 Task: Find connections with filter location Manzanares with filter topic #Selfhelpwith filter profile language English with filter current company Assembly Global with filter school Sri Aurobindo College with filter industry Specialty Trade Contractors with filter service category Grant Writing with filter keywords title Hotel Receptionist
Action: Mouse moved to (140, 212)
Screenshot: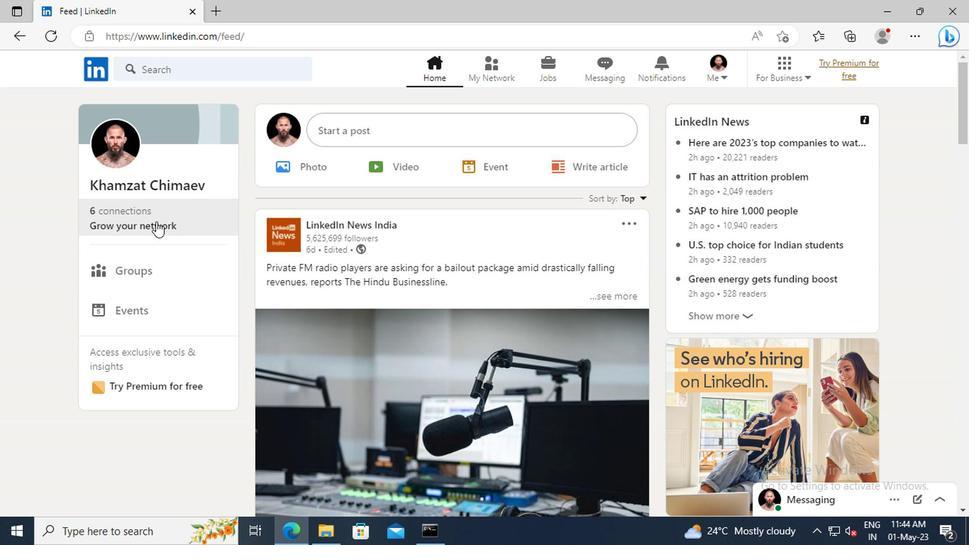
Action: Mouse pressed left at (140, 212)
Screenshot: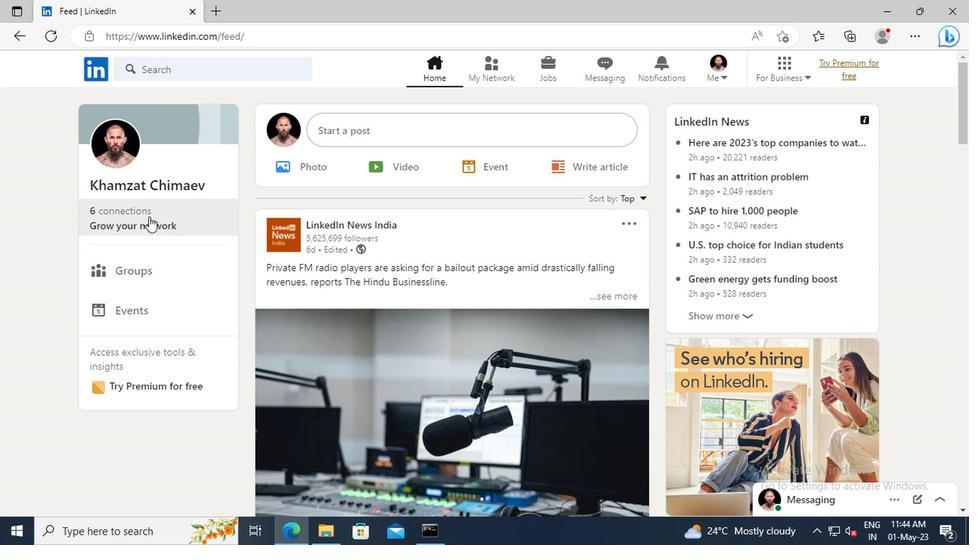 
Action: Mouse moved to (149, 149)
Screenshot: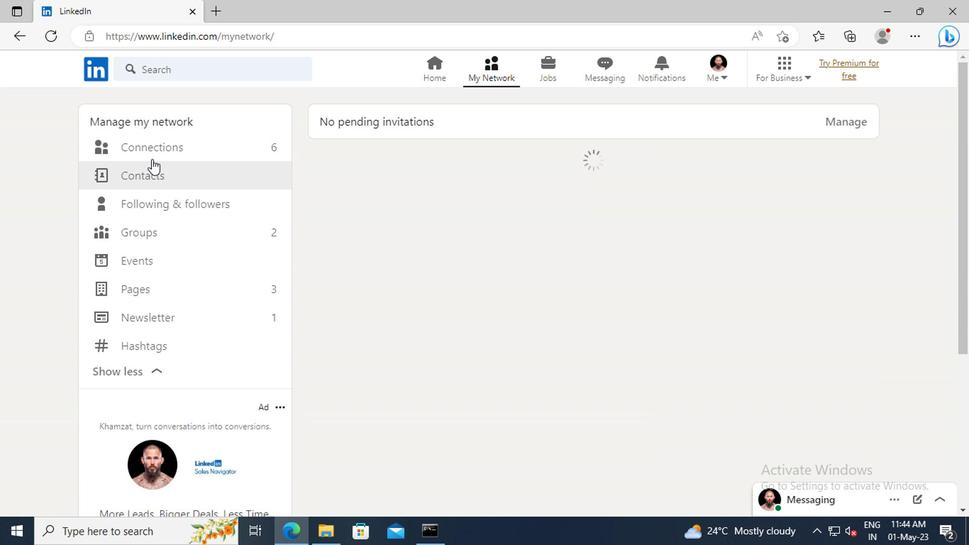 
Action: Mouse pressed left at (149, 149)
Screenshot: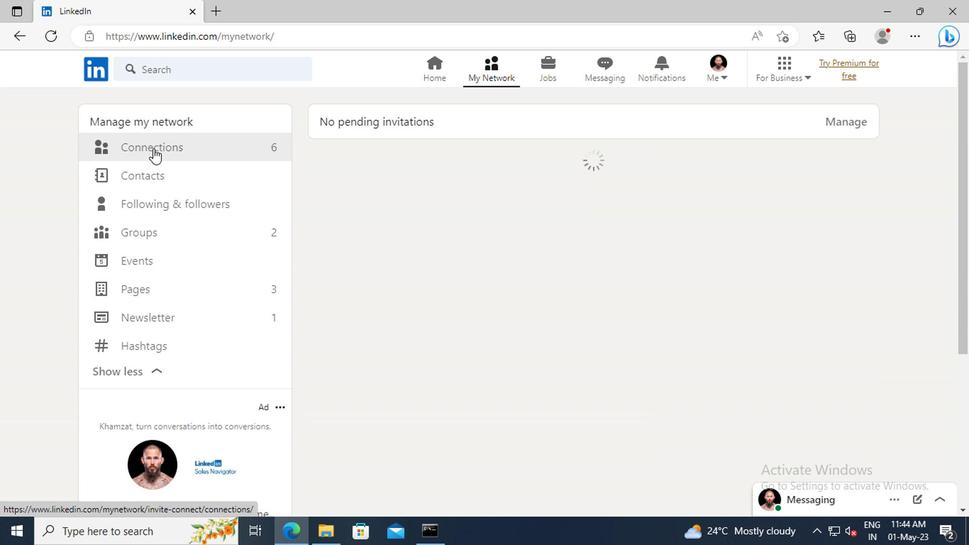 
Action: Mouse moved to (578, 154)
Screenshot: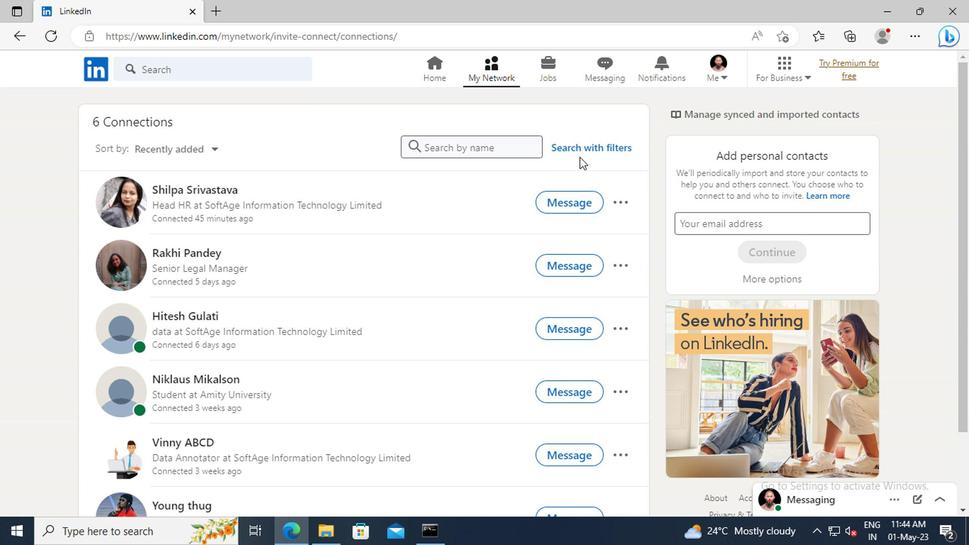 
Action: Mouse pressed left at (578, 154)
Screenshot: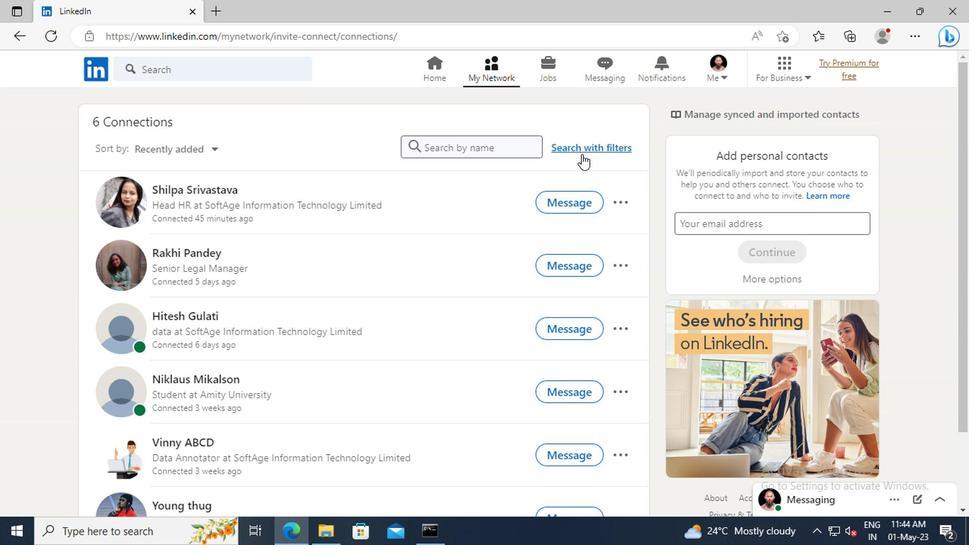 
Action: Mouse moved to (538, 112)
Screenshot: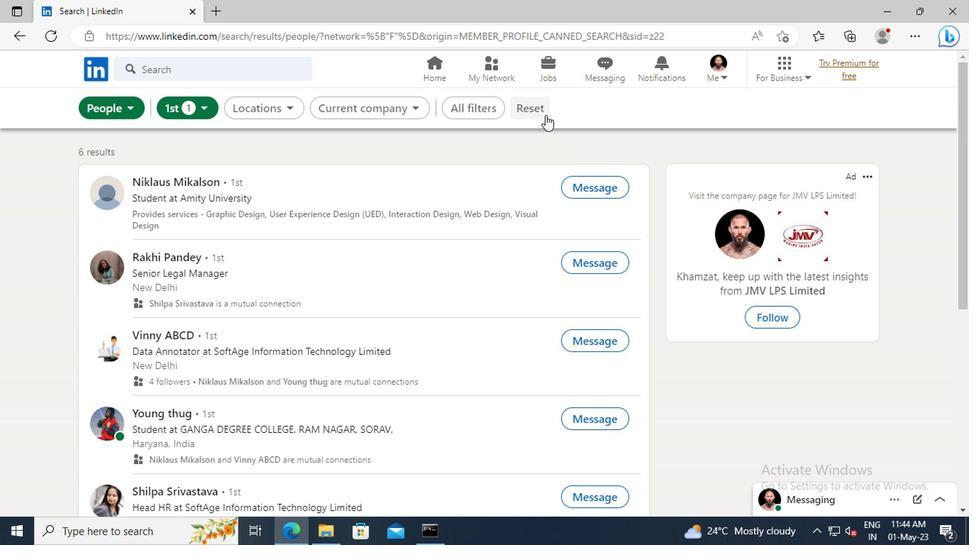 
Action: Mouse pressed left at (538, 112)
Screenshot: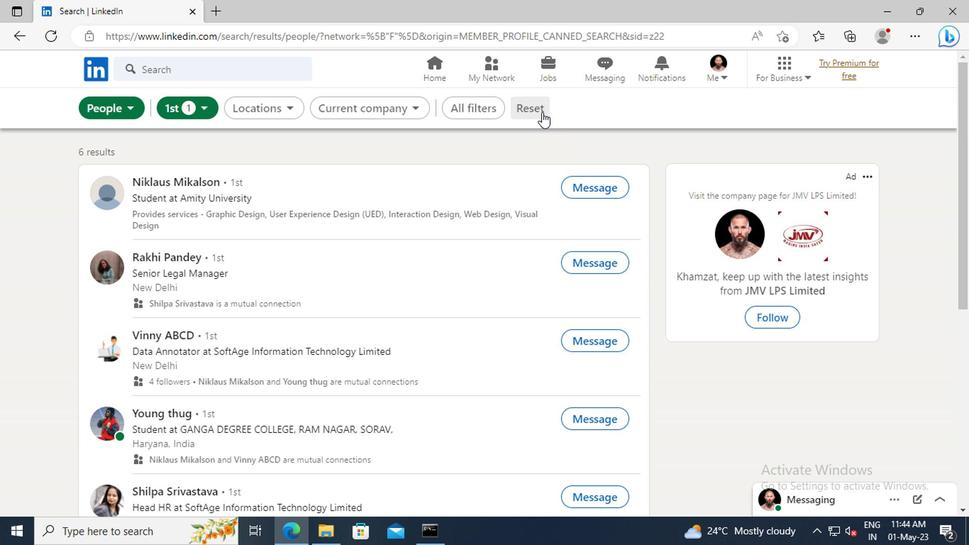 
Action: Mouse moved to (508, 112)
Screenshot: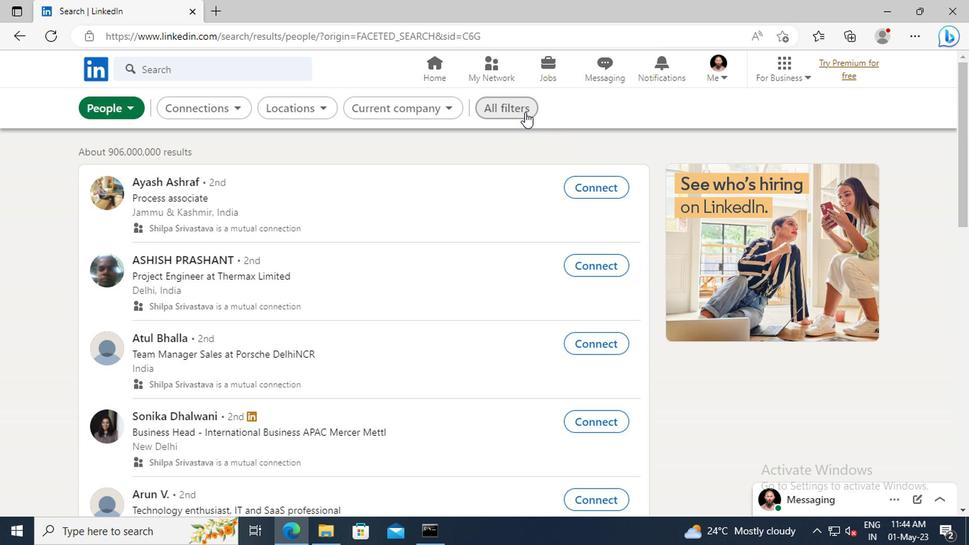 
Action: Mouse pressed left at (508, 112)
Screenshot: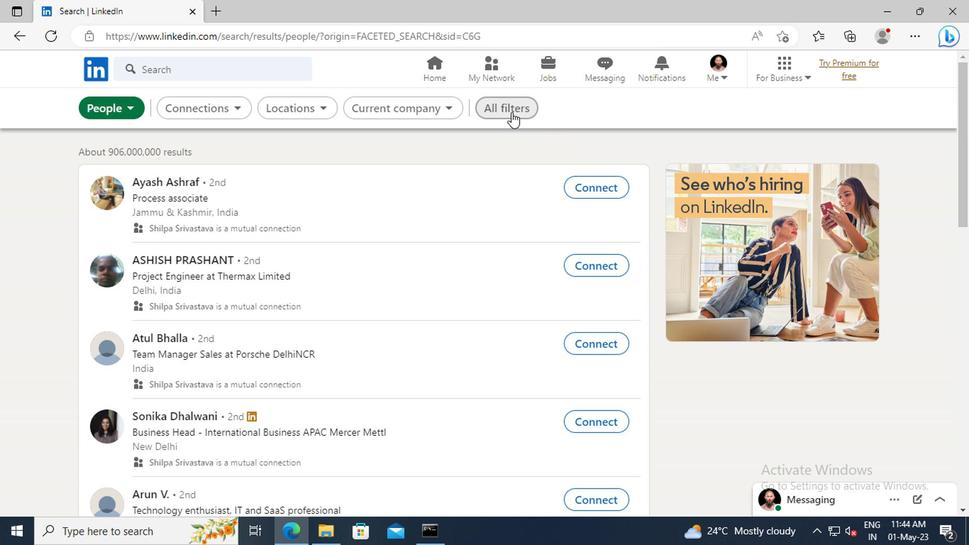 
Action: Mouse moved to (759, 215)
Screenshot: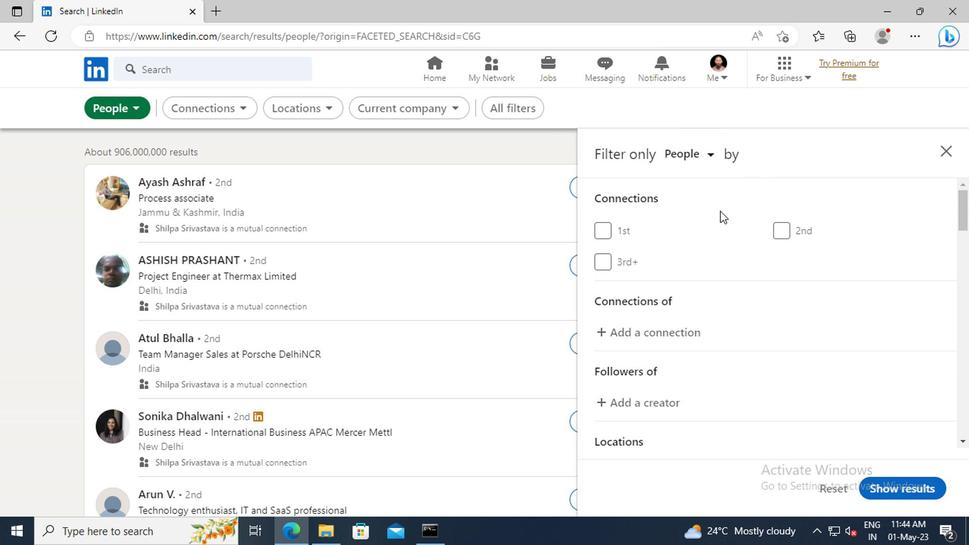 
Action: Mouse scrolled (759, 214) with delta (0, -1)
Screenshot: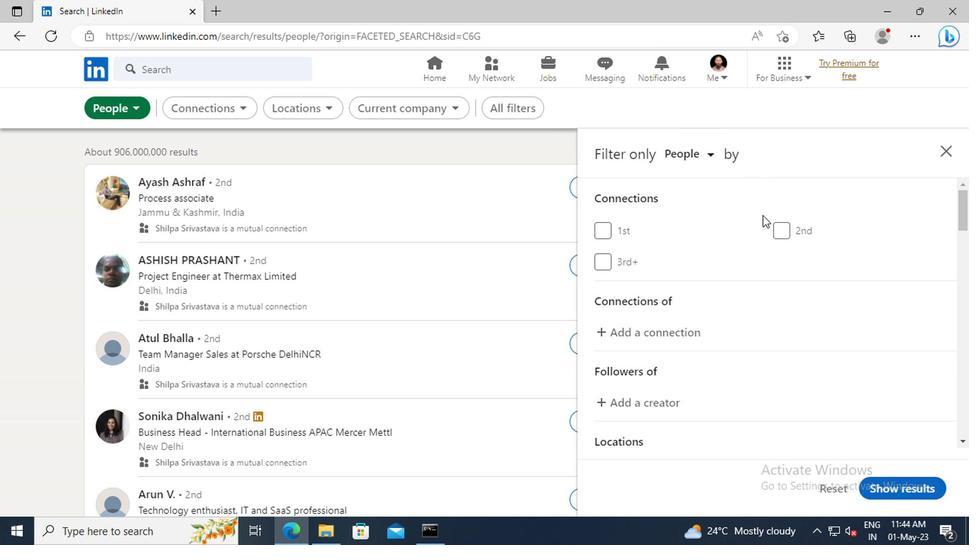 
Action: Mouse scrolled (759, 214) with delta (0, -1)
Screenshot: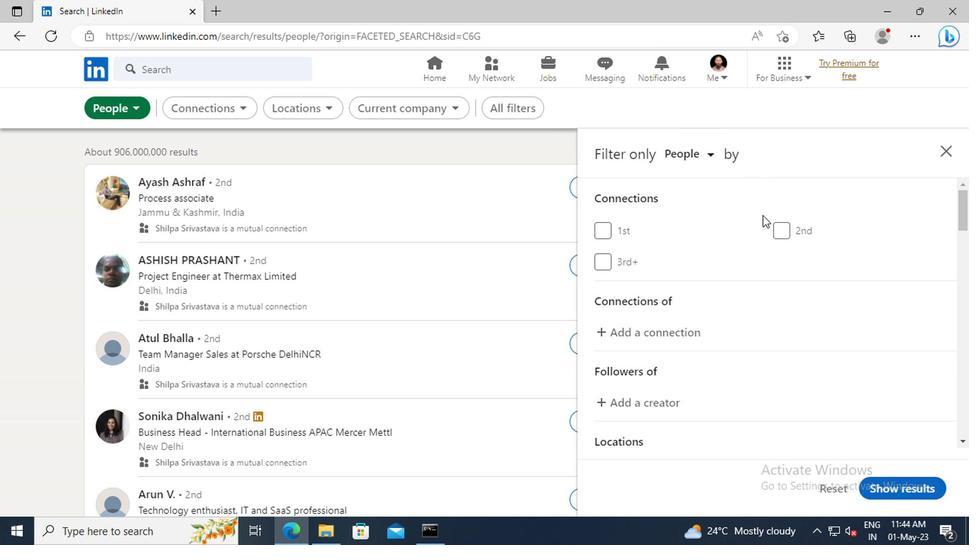 
Action: Mouse scrolled (759, 214) with delta (0, -1)
Screenshot: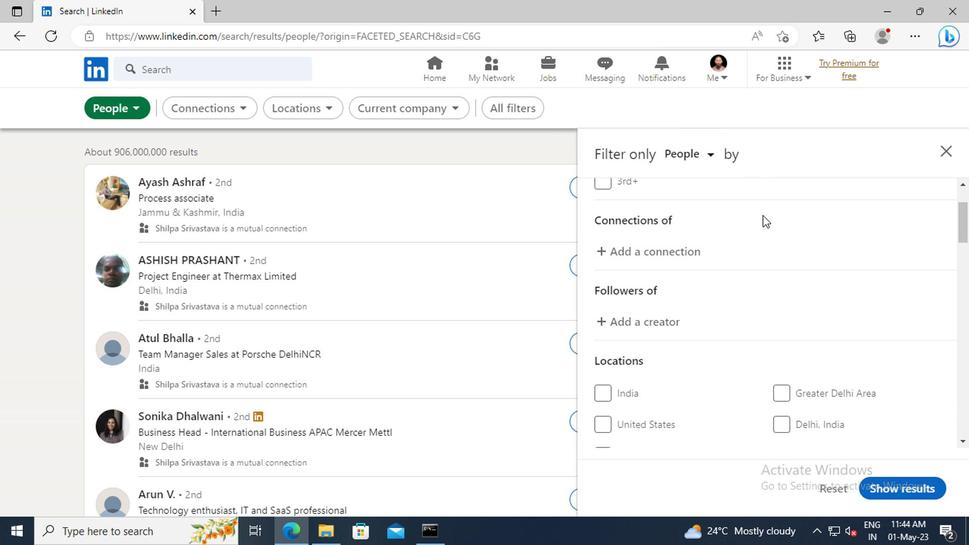
Action: Mouse scrolled (759, 214) with delta (0, -1)
Screenshot: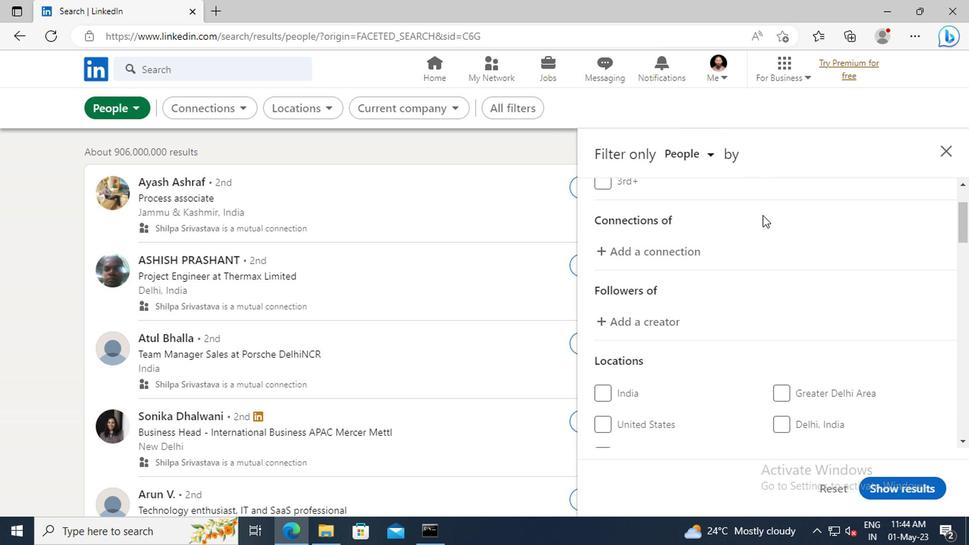 
Action: Mouse scrolled (759, 214) with delta (0, -1)
Screenshot: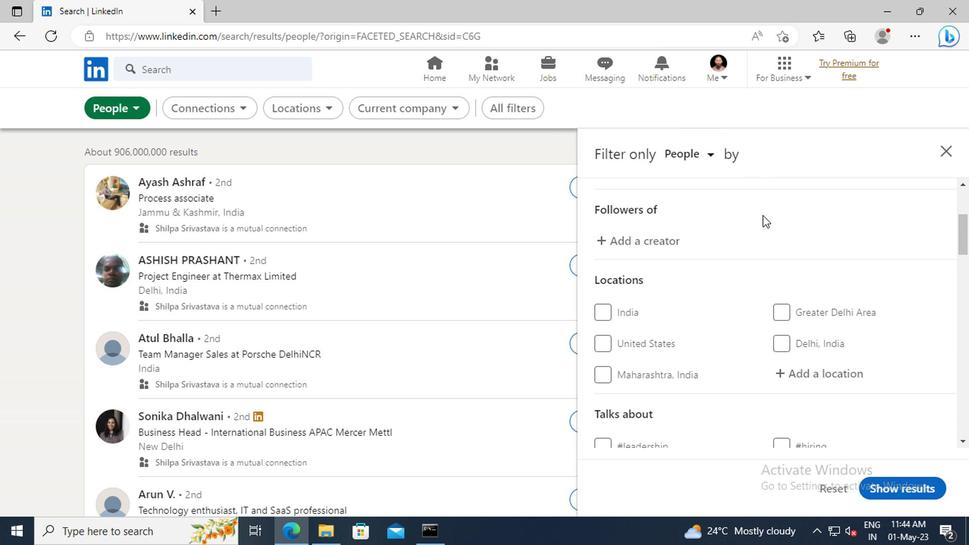 
Action: Mouse moved to (786, 329)
Screenshot: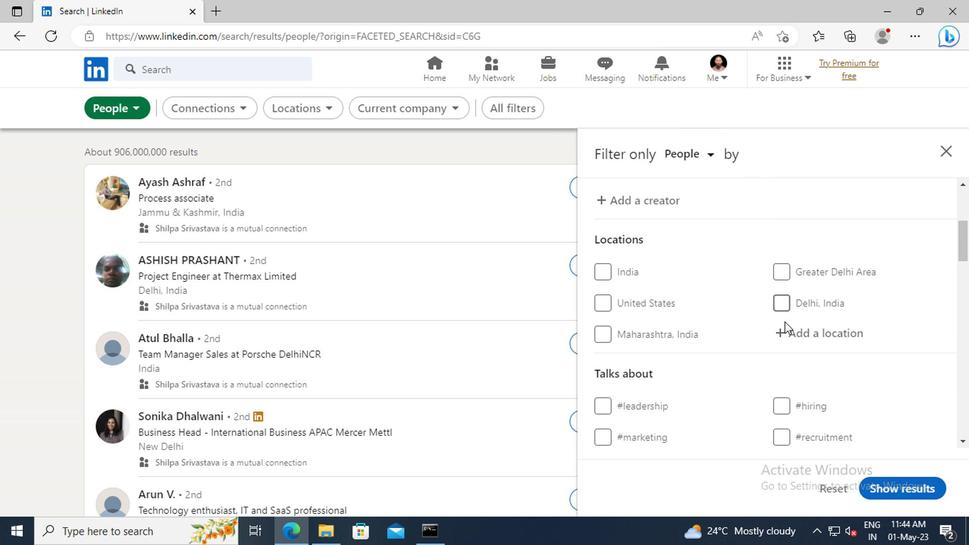 
Action: Mouse pressed left at (786, 329)
Screenshot: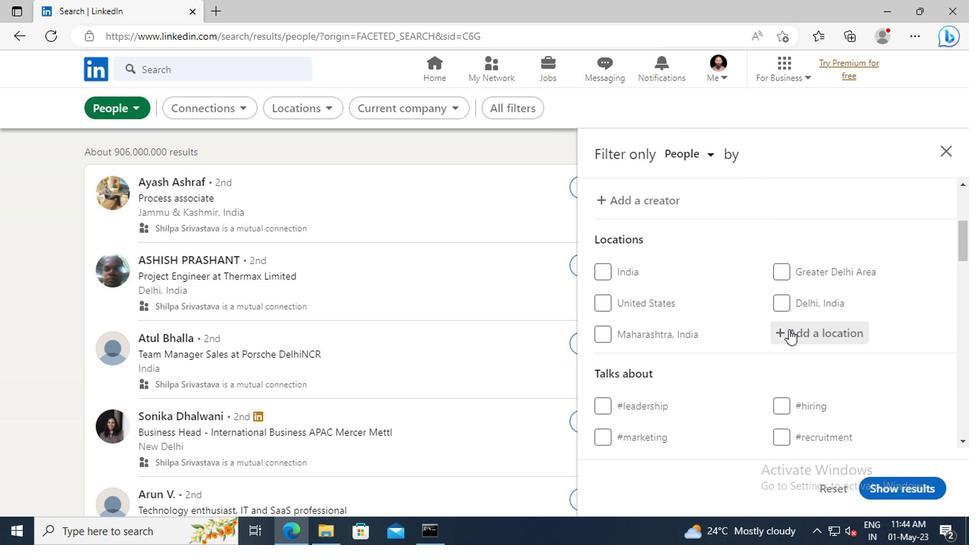 
Action: Key pressed <Key.shift>MANZANARES
Screenshot: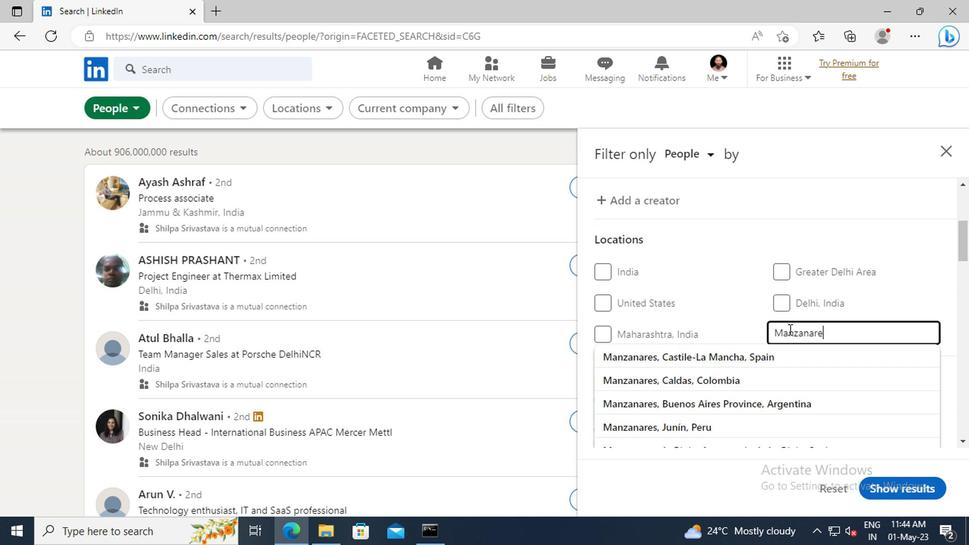 
Action: Mouse moved to (773, 354)
Screenshot: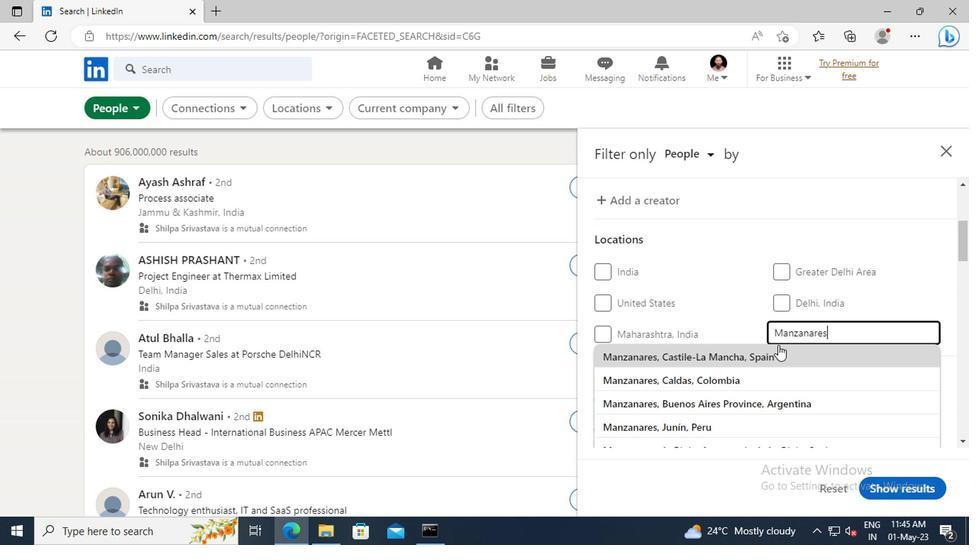 
Action: Mouse pressed left at (773, 354)
Screenshot: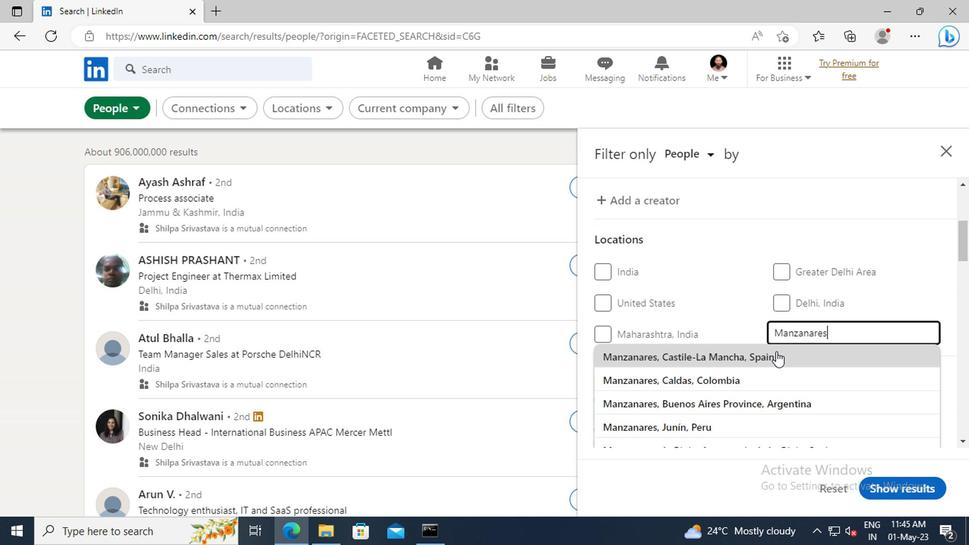 
Action: Mouse scrolled (773, 353) with delta (0, -1)
Screenshot: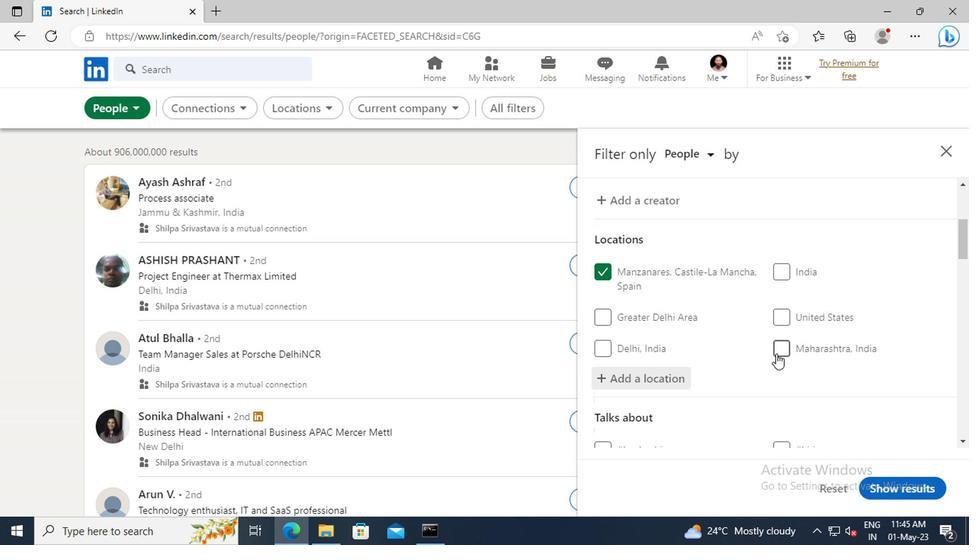 
Action: Mouse scrolled (773, 353) with delta (0, -1)
Screenshot: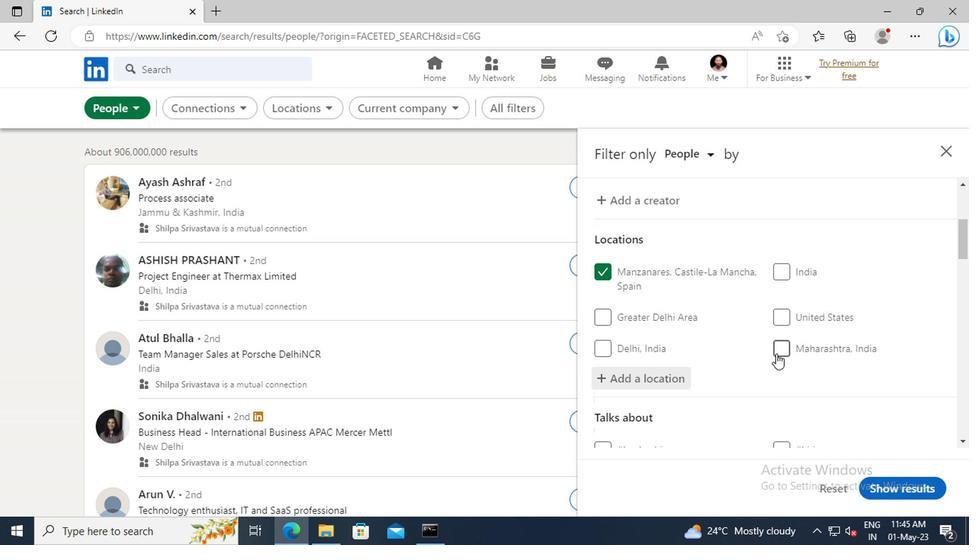 
Action: Mouse moved to (775, 331)
Screenshot: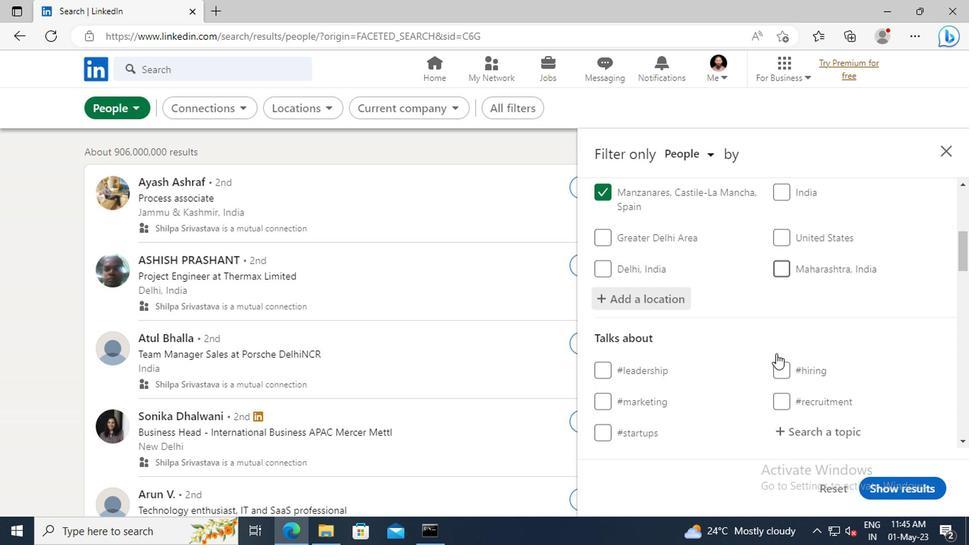 
Action: Mouse scrolled (775, 330) with delta (0, -1)
Screenshot: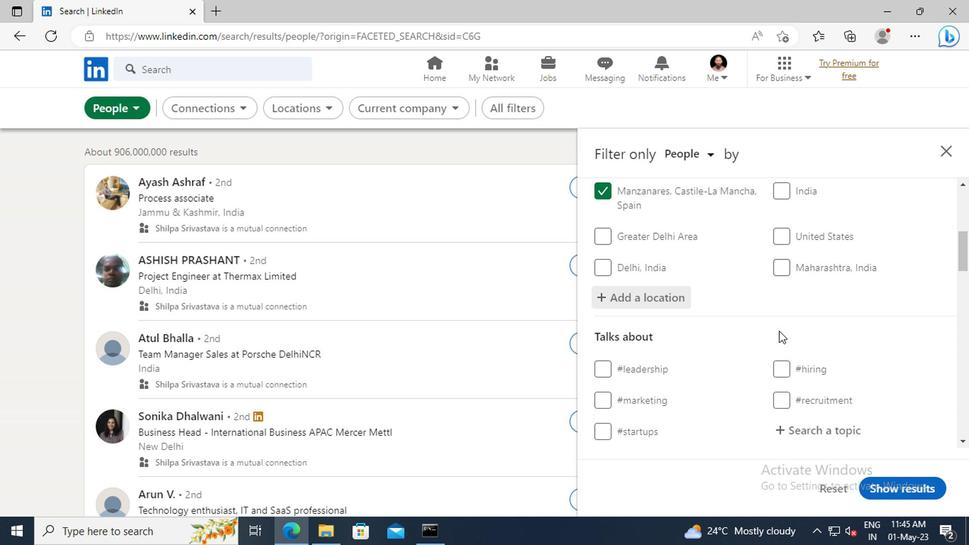 
Action: Mouse scrolled (775, 330) with delta (0, -1)
Screenshot: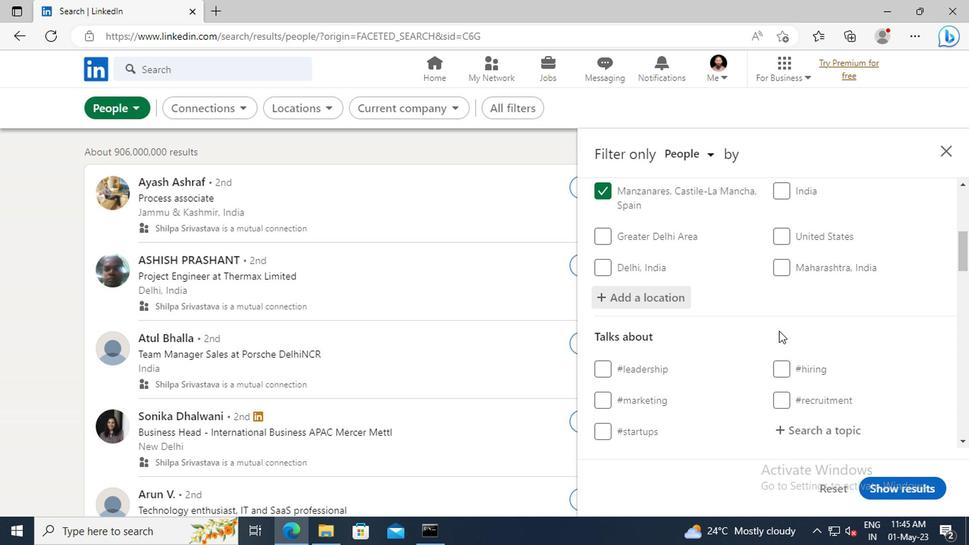 
Action: Mouse scrolled (775, 330) with delta (0, -1)
Screenshot: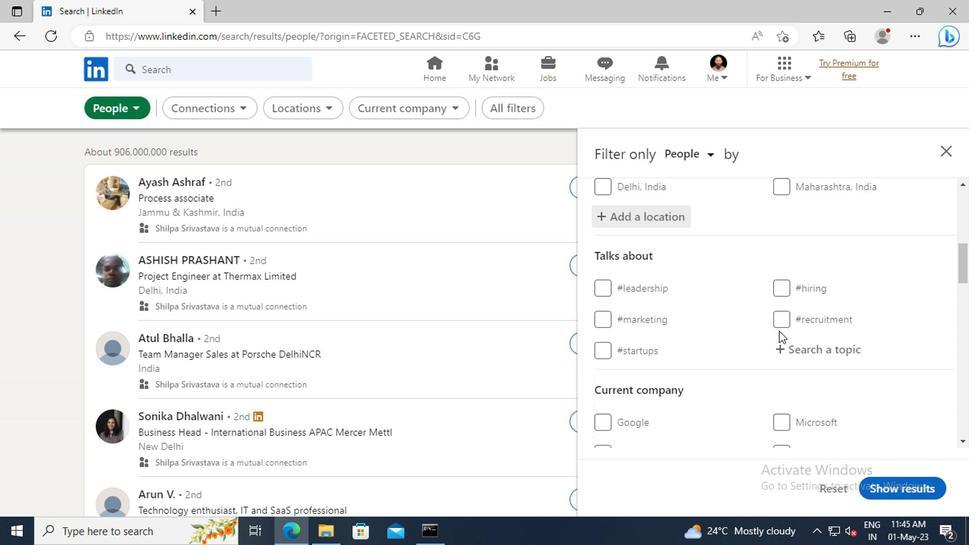 
Action: Mouse moved to (783, 310)
Screenshot: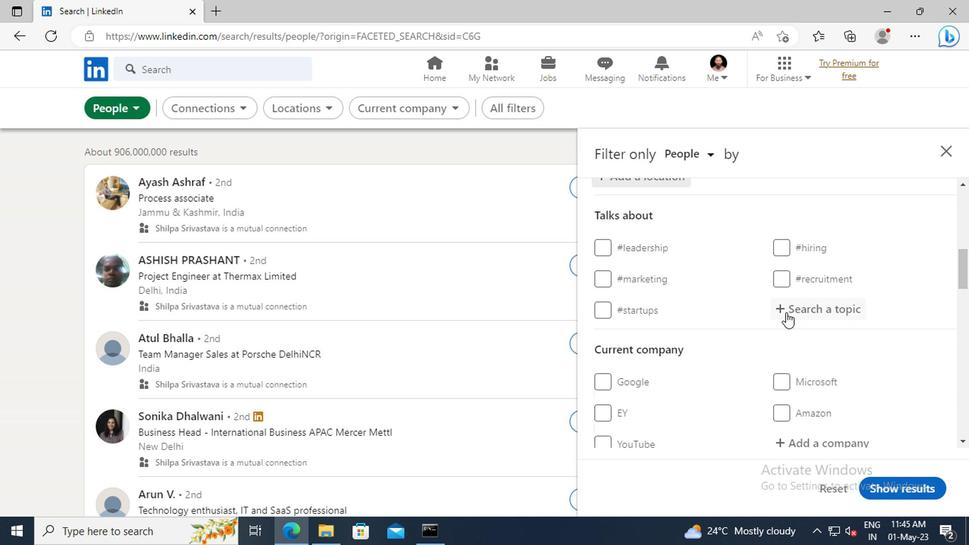 
Action: Mouse pressed left at (783, 310)
Screenshot: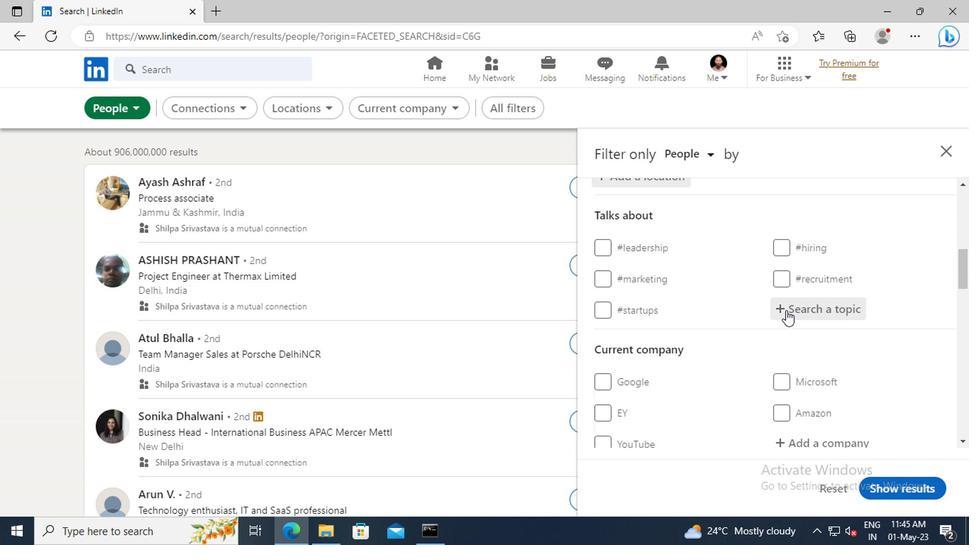 
Action: Key pressed <Key.shift>SELFHELP
Screenshot: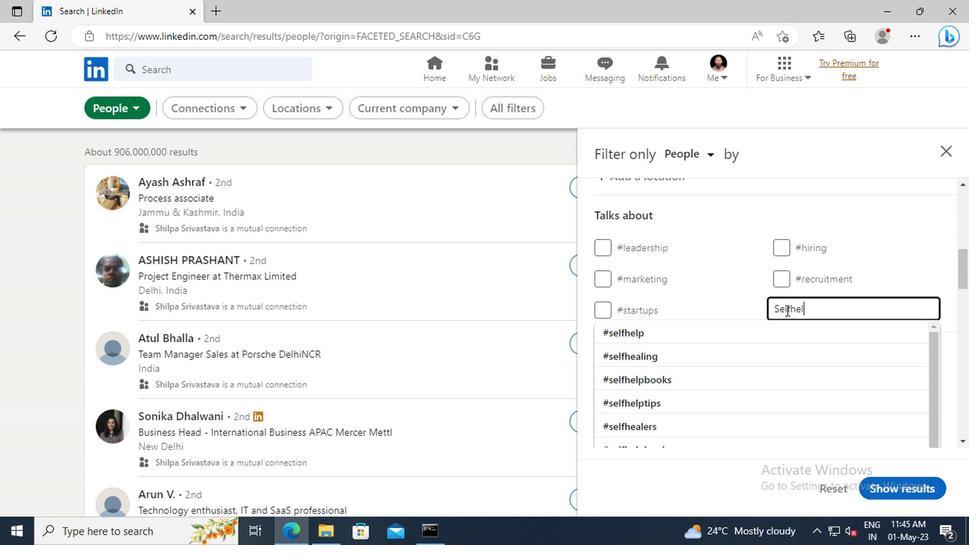 
Action: Mouse moved to (749, 326)
Screenshot: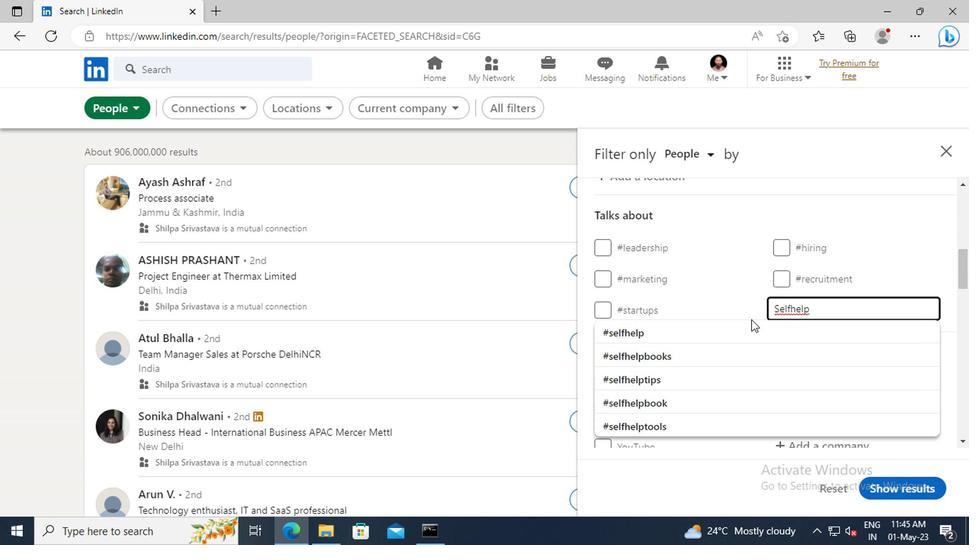 
Action: Mouse pressed left at (749, 326)
Screenshot: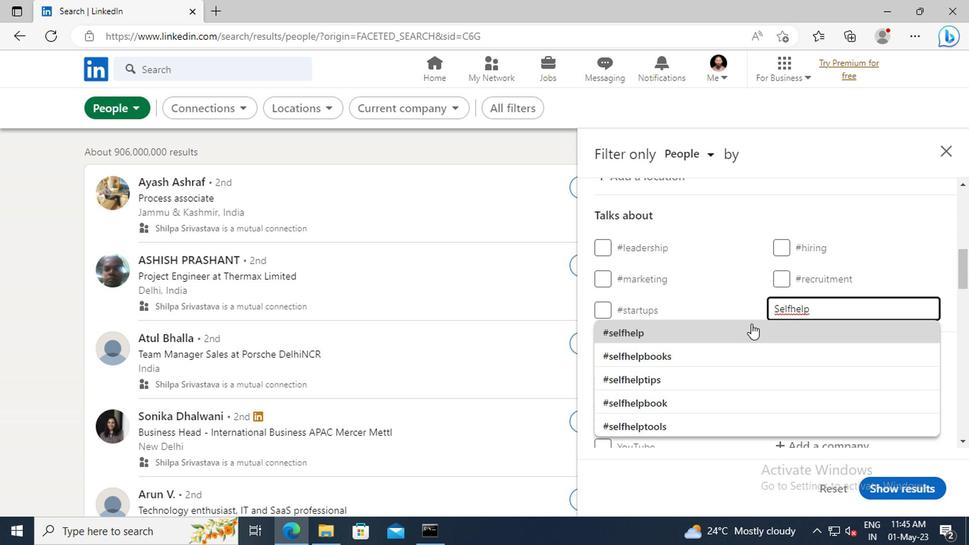 
Action: Mouse scrolled (749, 325) with delta (0, -1)
Screenshot: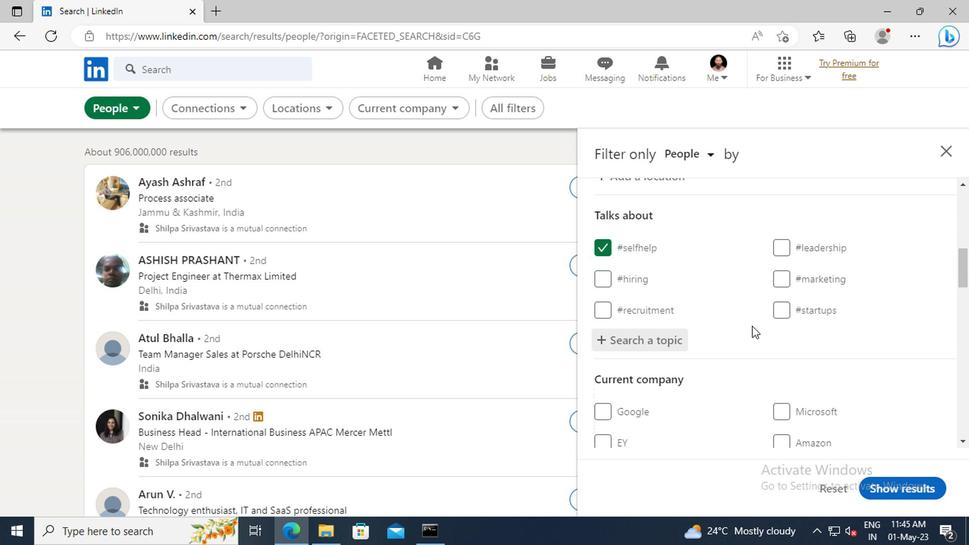 
Action: Mouse scrolled (749, 325) with delta (0, -1)
Screenshot: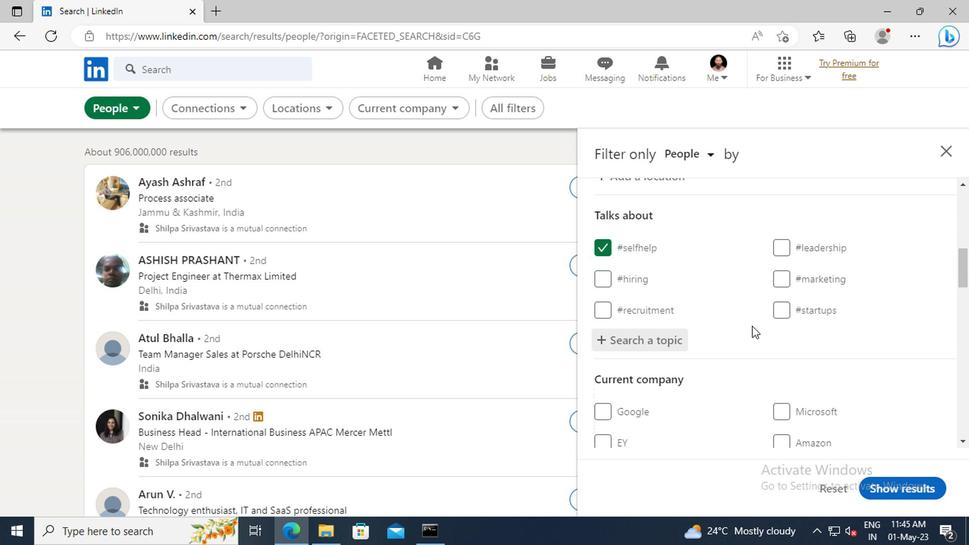
Action: Mouse scrolled (749, 325) with delta (0, -1)
Screenshot: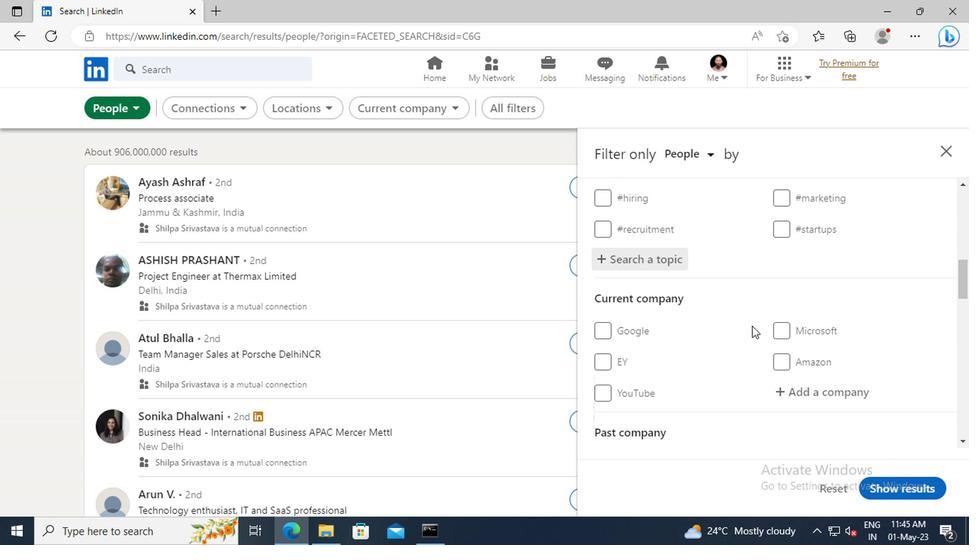
Action: Mouse scrolled (749, 325) with delta (0, -1)
Screenshot: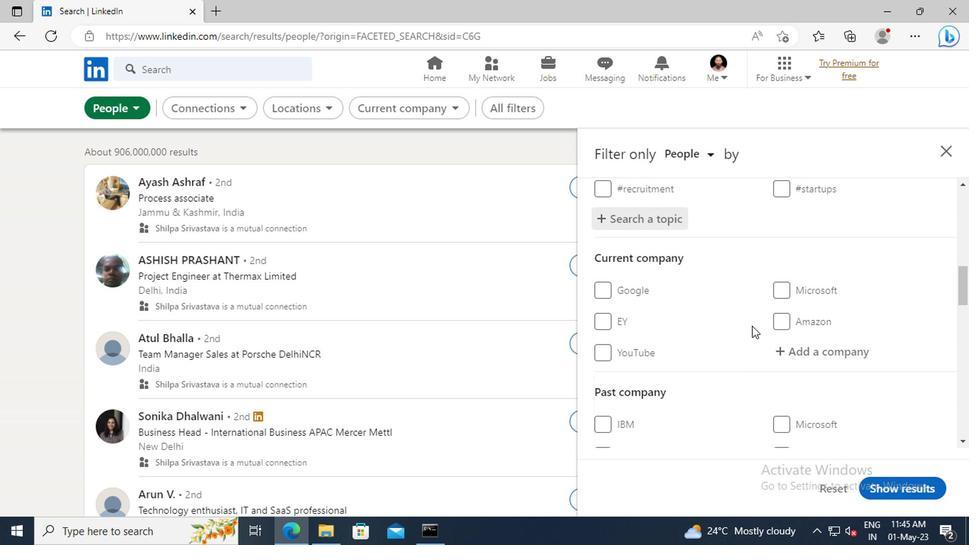 
Action: Mouse scrolled (749, 325) with delta (0, -1)
Screenshot: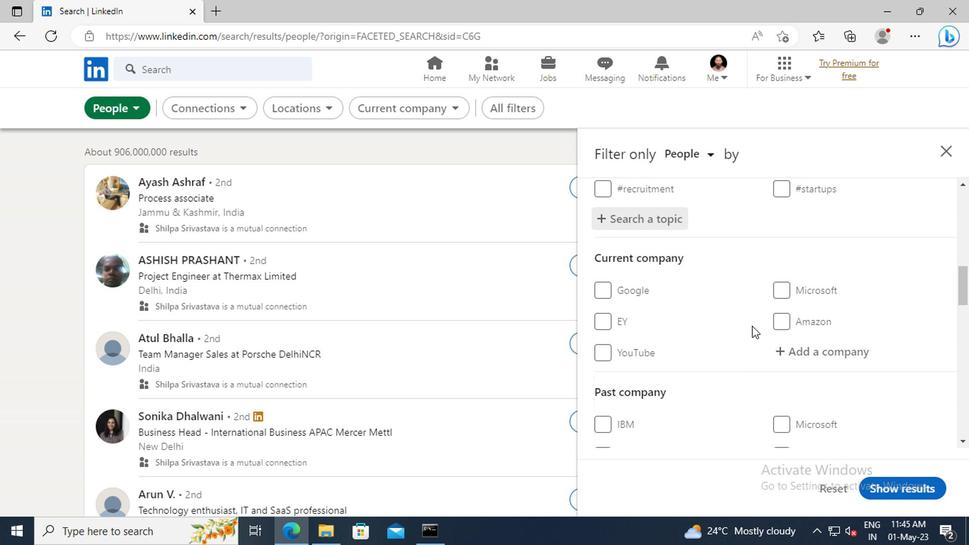 
Action: Mouse scrolled (749, 325) with delta (0, -1)
Screenshot: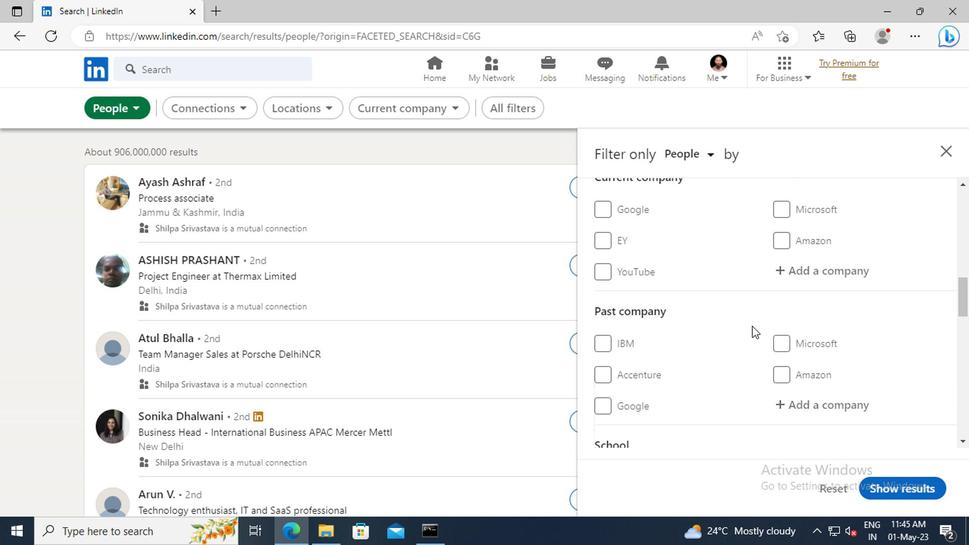 
Action: Mouse scrolled (749, 325) with delta (0, -1)
Screenshot: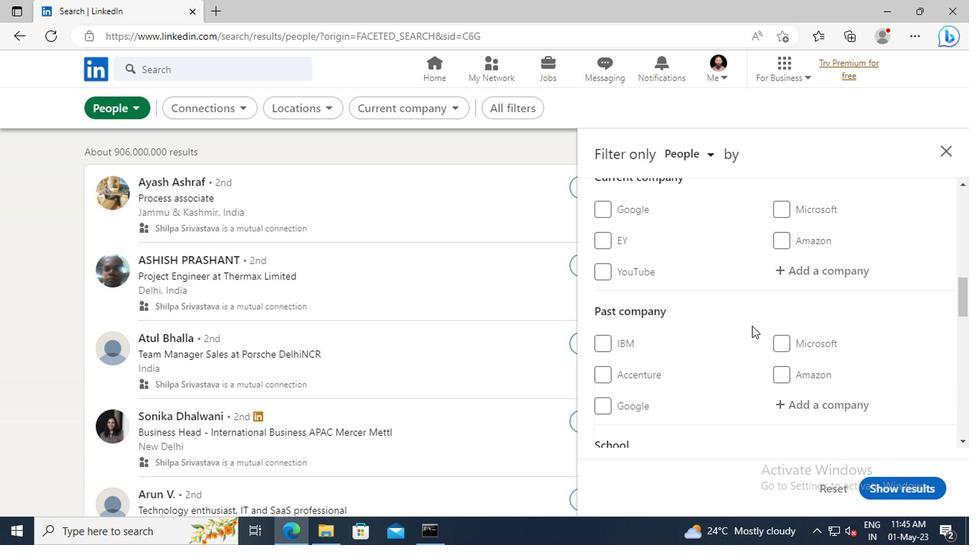 
Action: Mouse scrolled (749, 325) with delta (0, -1)
Screenshot: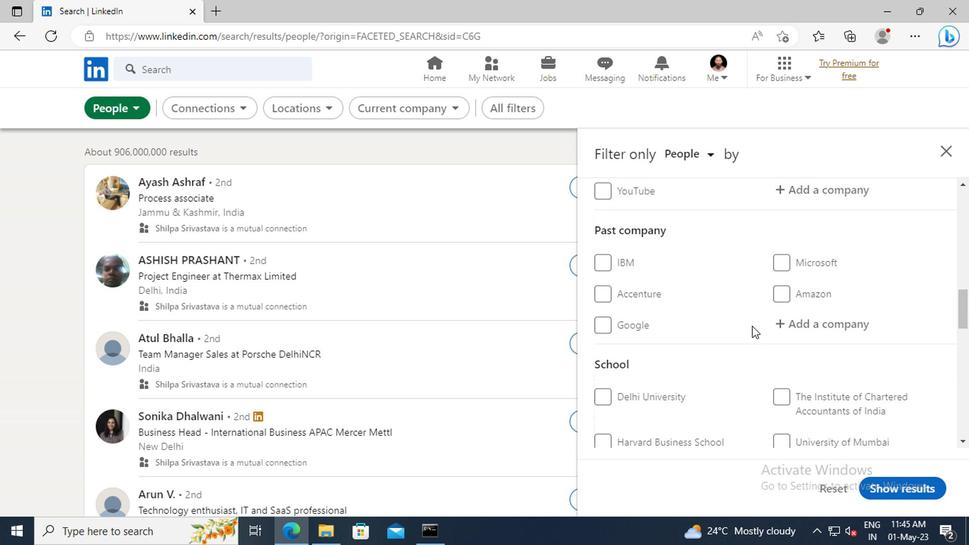 
Action: Mouse scrolled (749, 325) with delta (0, -1)
Screenshot: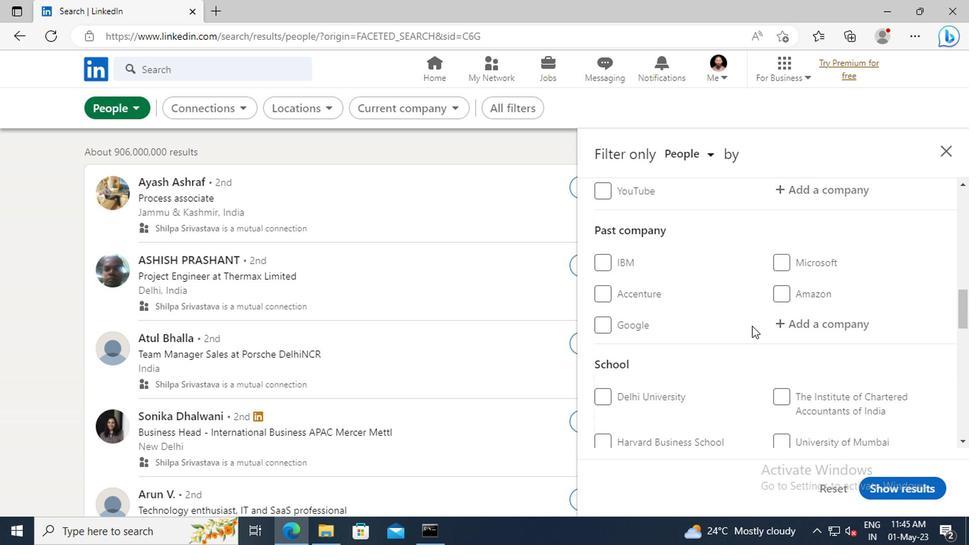 
Action: Mouse scrolled (749, 325) with delta (0, -1)
Screenshot: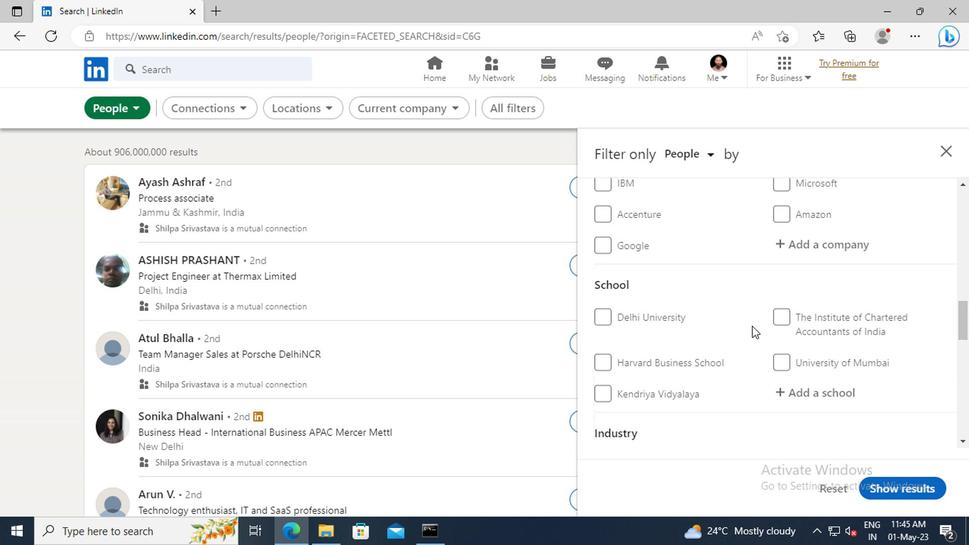 
Action: Mouse scrolled (749, 325) with delta (0, -1)
Screenshot: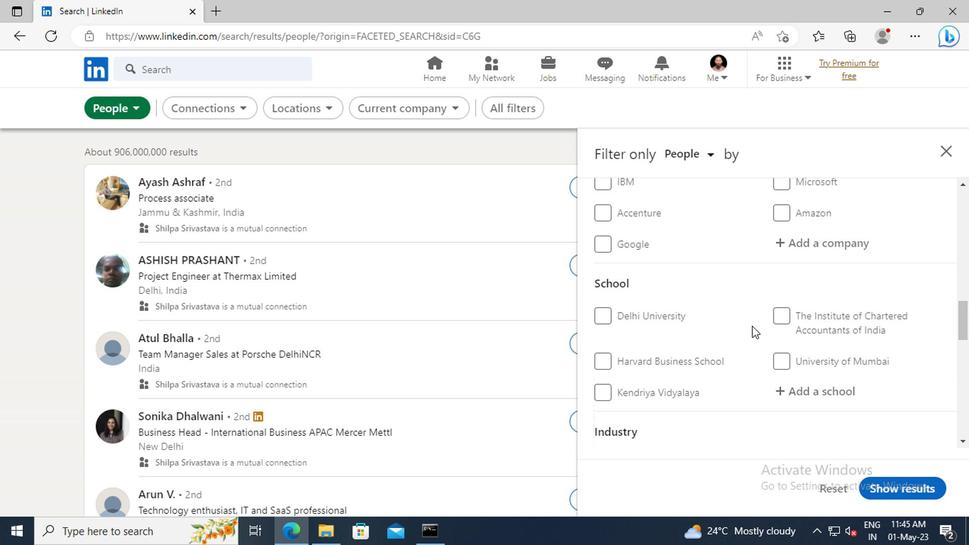 
Action: Mouse scrolled (749, 325) with delta (0, -1)
Screenshot: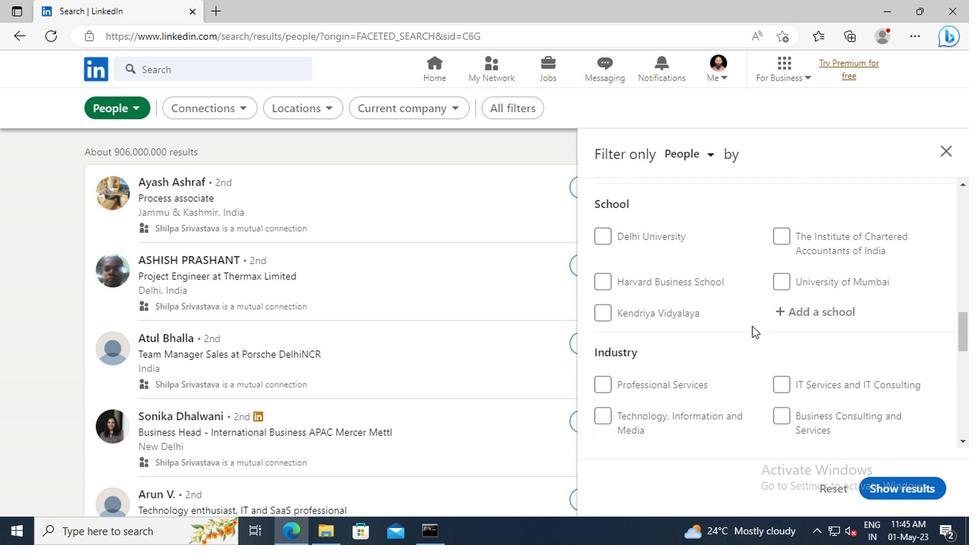 
Action: Mouse scrolled (749, 325) with delta (0, -1)
Screenshot: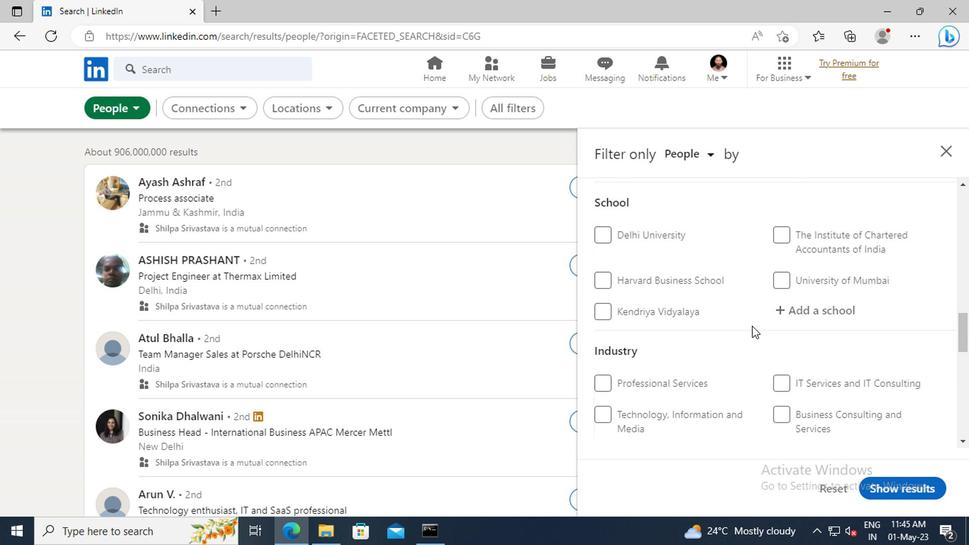 
Action: Mouse scrolled (749, 325) with delta (0, -1)
Screenshot: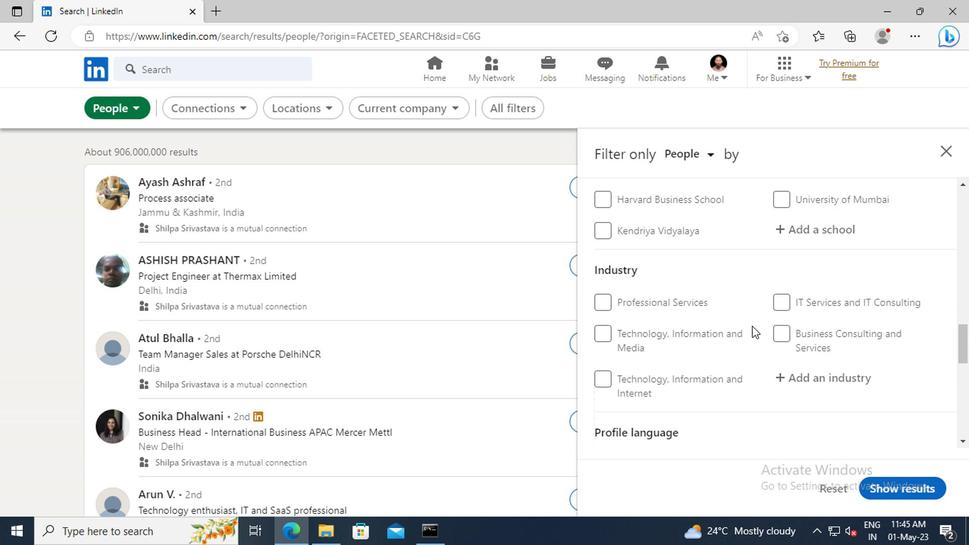 
Action: Mouse scrolled (749, 325) with delta (0, -1)
Screenshot: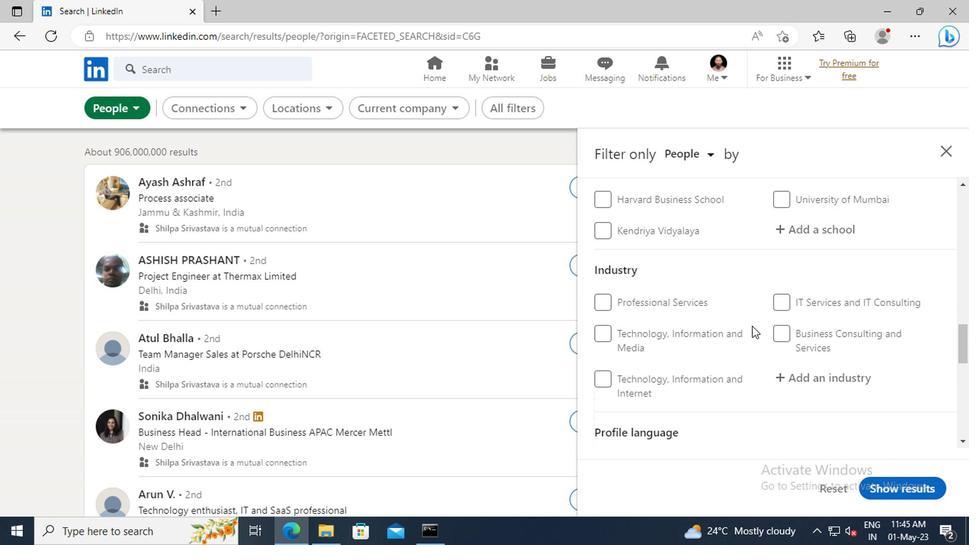 
Action: Mouse scrolled (749, 325) with delta (0, -1)
Screenshot: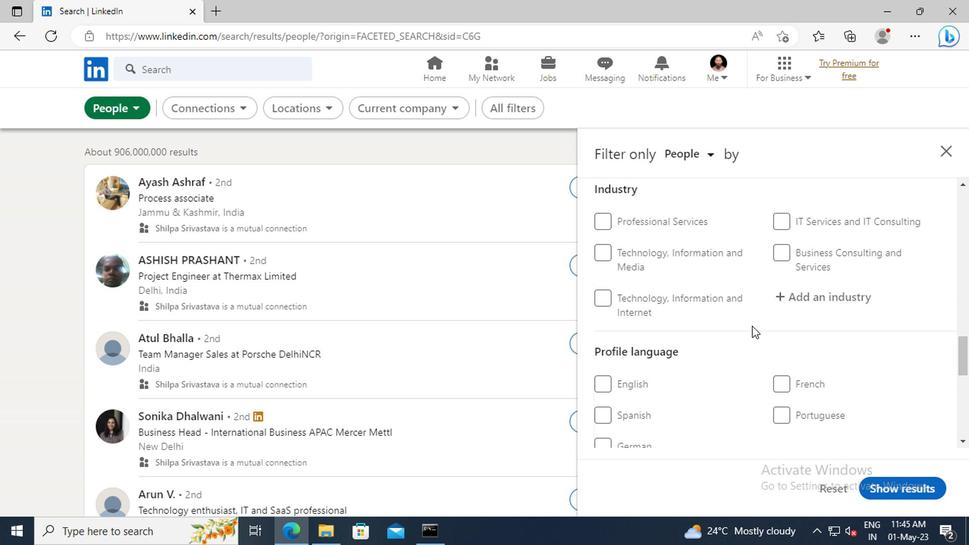 
Action: Mouse moved to (603, 346)
Screenshot: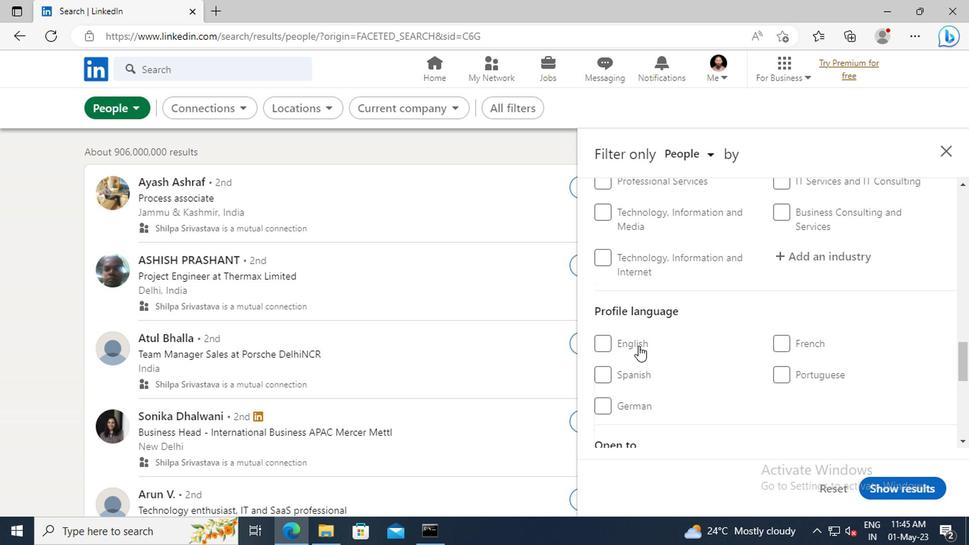 
Action: Mouse pressed left at (603, 346)
Screenshot: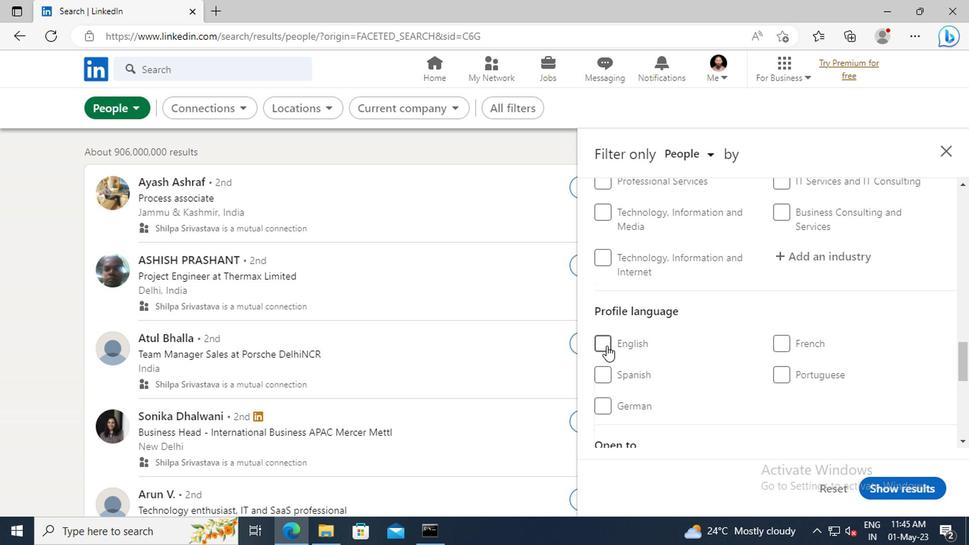 
Action: Mouse moved to (786, 345)
Screenshot: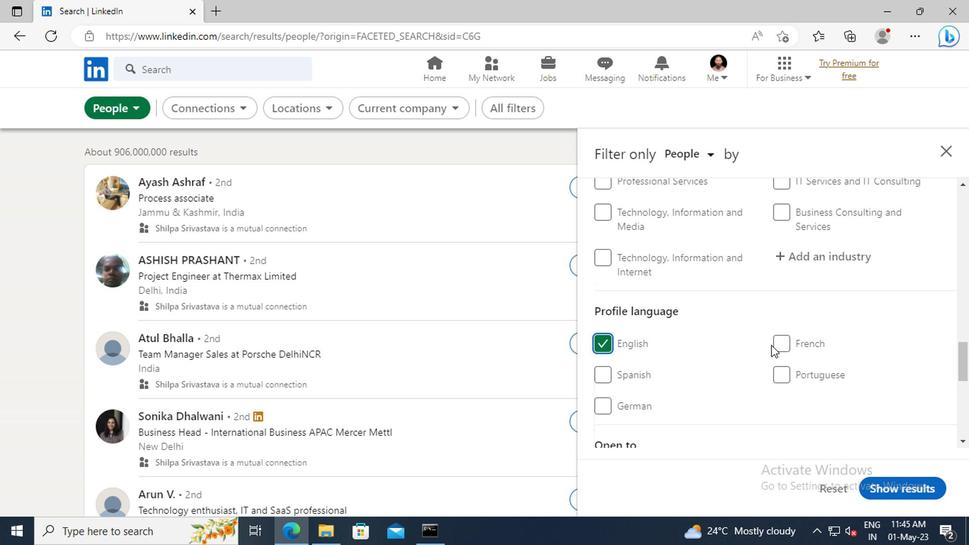 
Action: Mouse scrolled (786, 346) with delta (0, 0)
Screenshot: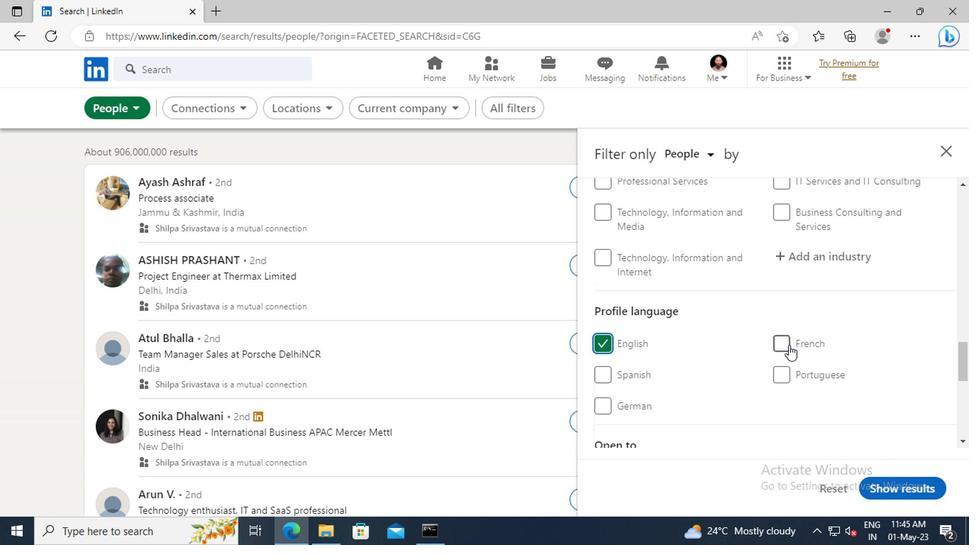 
Action: Mouse scrolled (786, 346) with delta (0, 0)
Screenshot: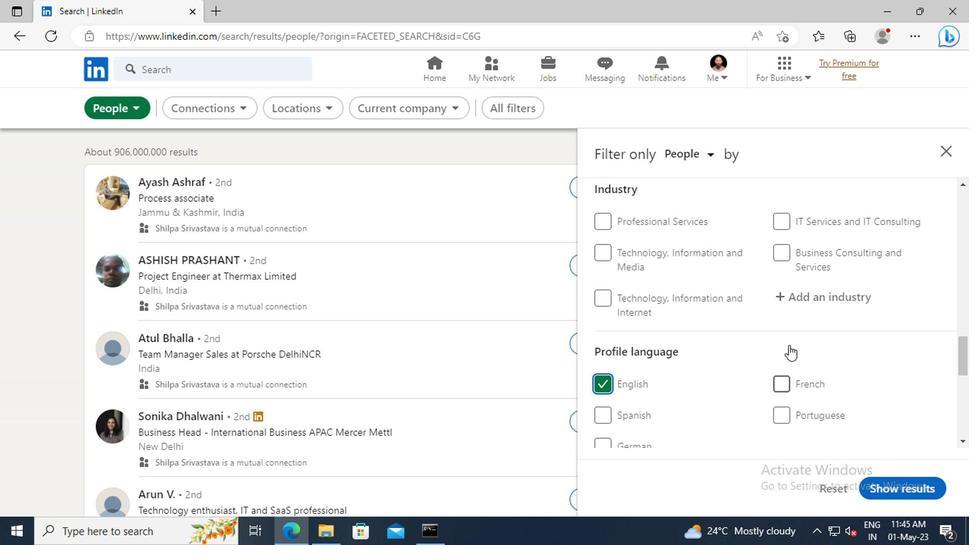 
Action: Mouse scrolled (786, 346) with delta (0, 0)
Screenshot: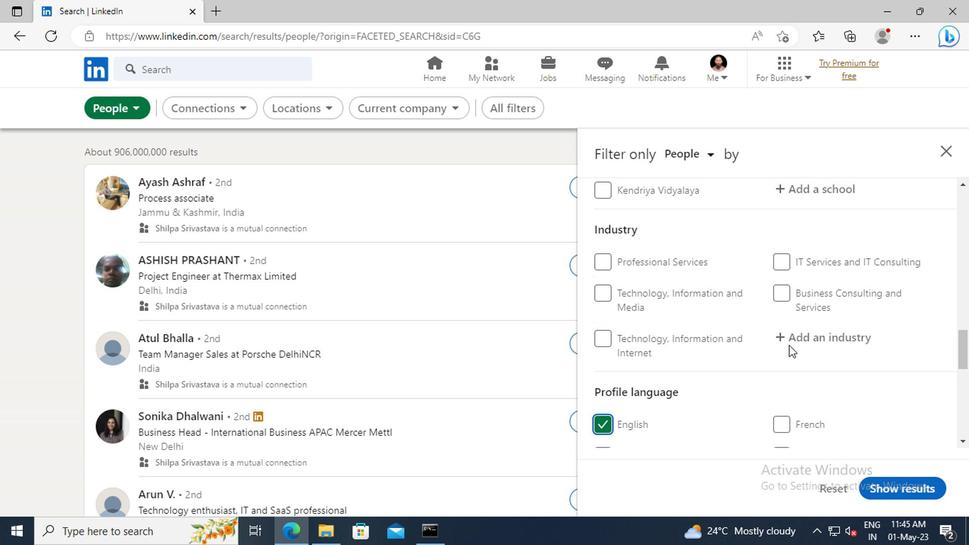 
Action: Mouse scrolled (786, 346) with delta (0, 0)
Screenshot: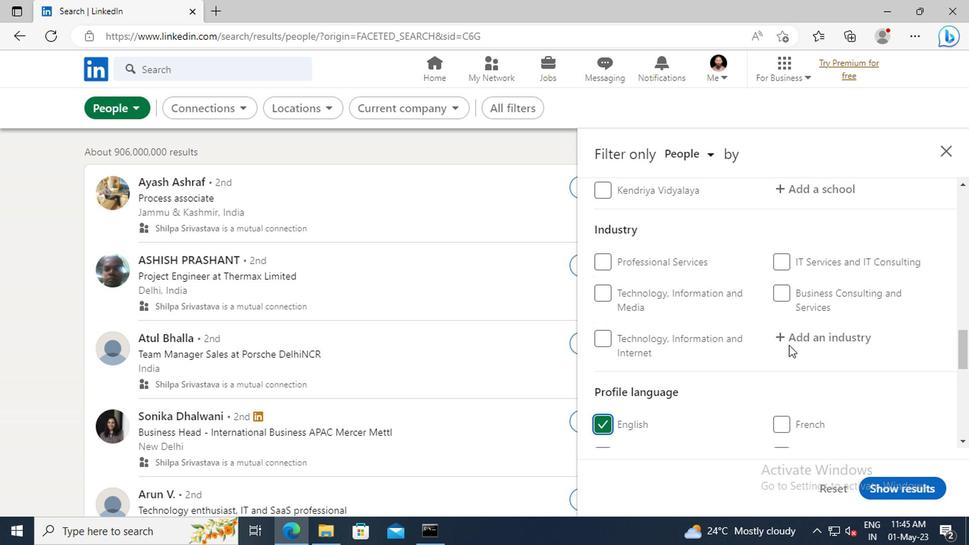 
Action: Mouse scrolled (786, 346) with delta (0, 0)
Screenshot: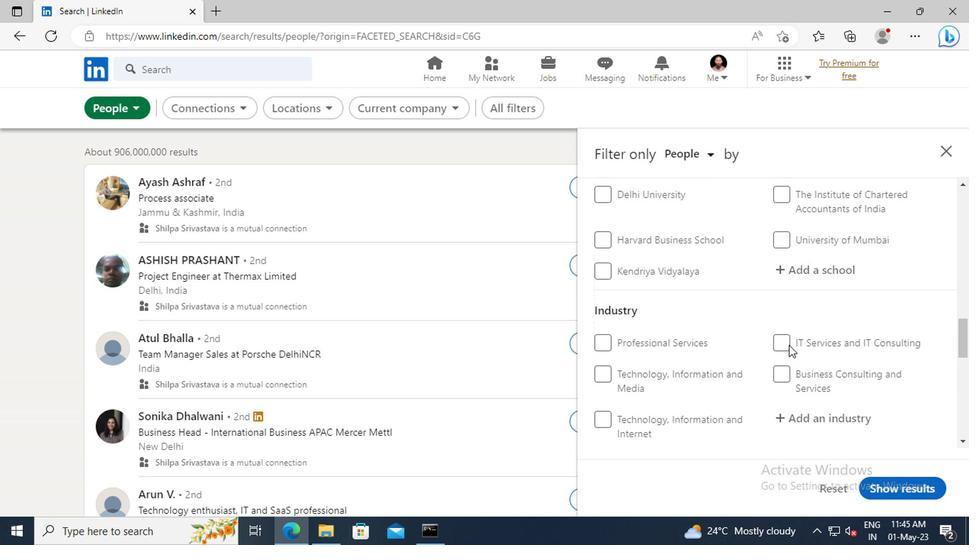 
Action: Mouse scrolled (786, 346) with delta (0, 0)
Screenshot: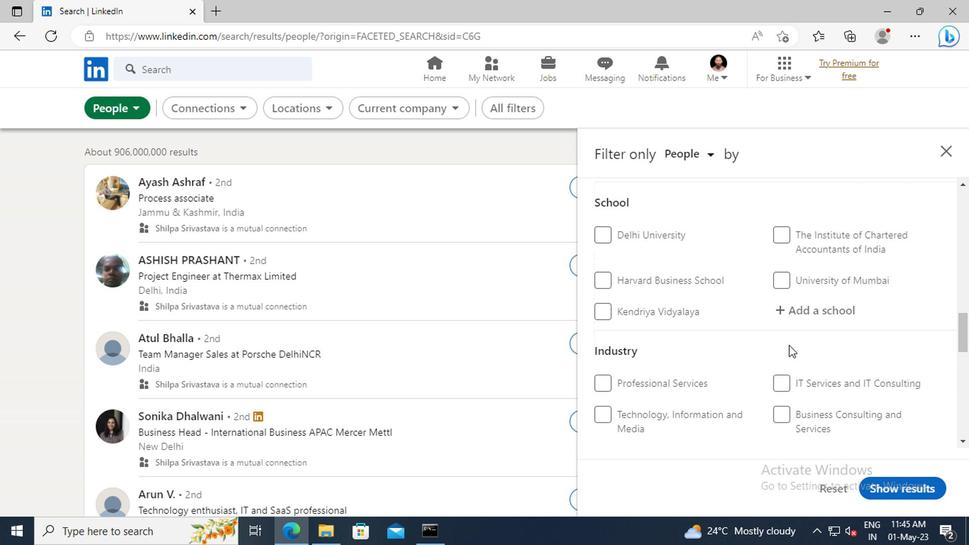 
Action: Mouse scrolled (786, 346) with delta (0, 0)
Screenshot: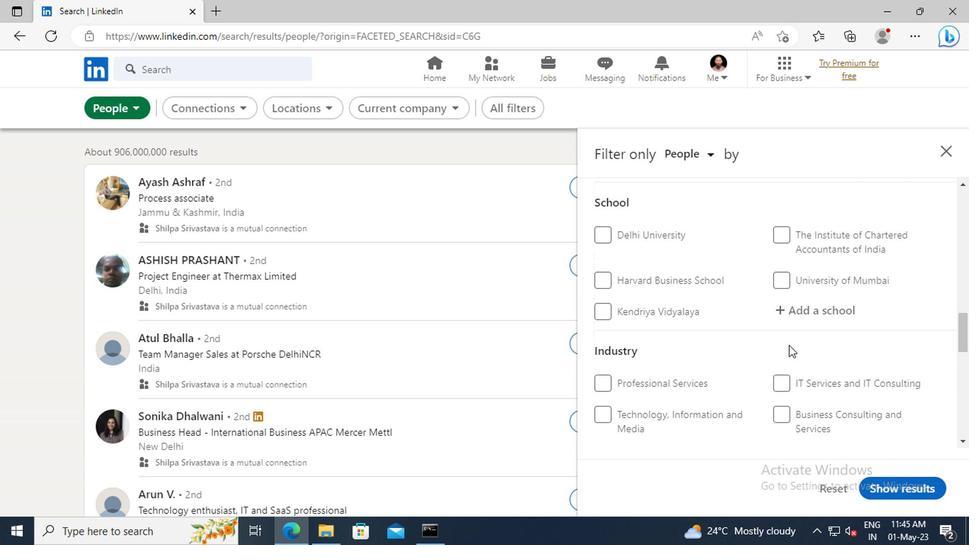 
Action: Mouse scrolled (786, 346) with delta (0, 0)
Screenshot: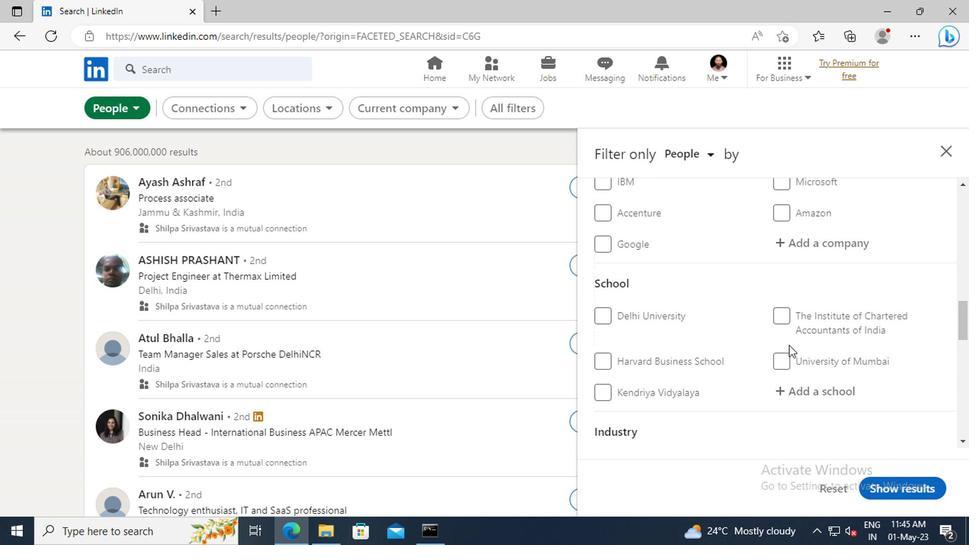 
Action: Mouse scrolled (786, 346) with delta (0, 0)
Screenshot: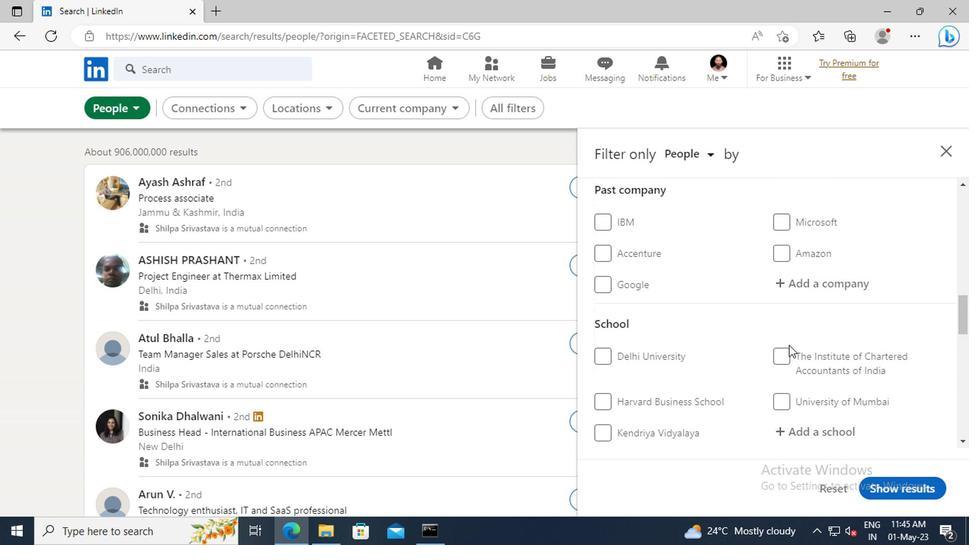 
Action: Mouse scrolled (786, 346) with delta (0, 0)
Screenshot: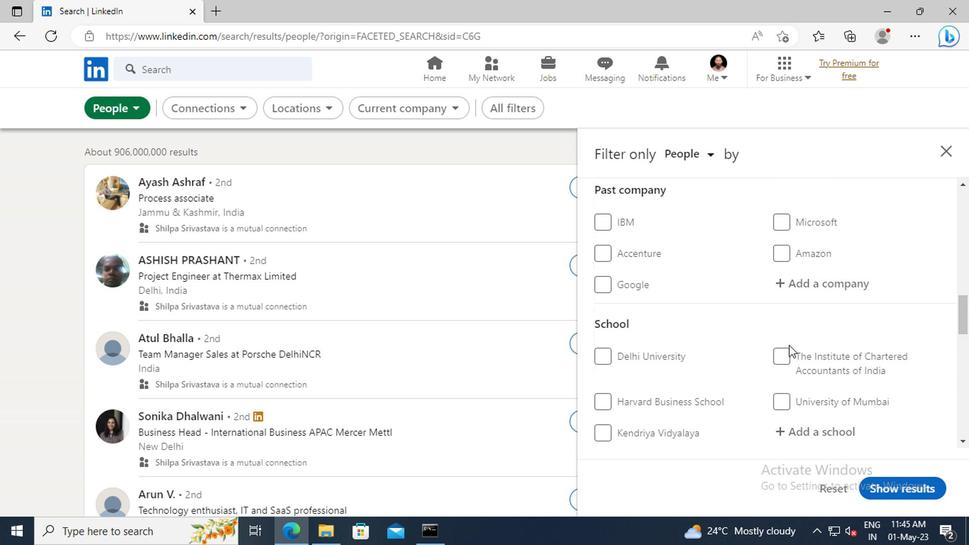 
Action: Mouse scrolled (786, 346) with delta (0, 0)
Screenshot: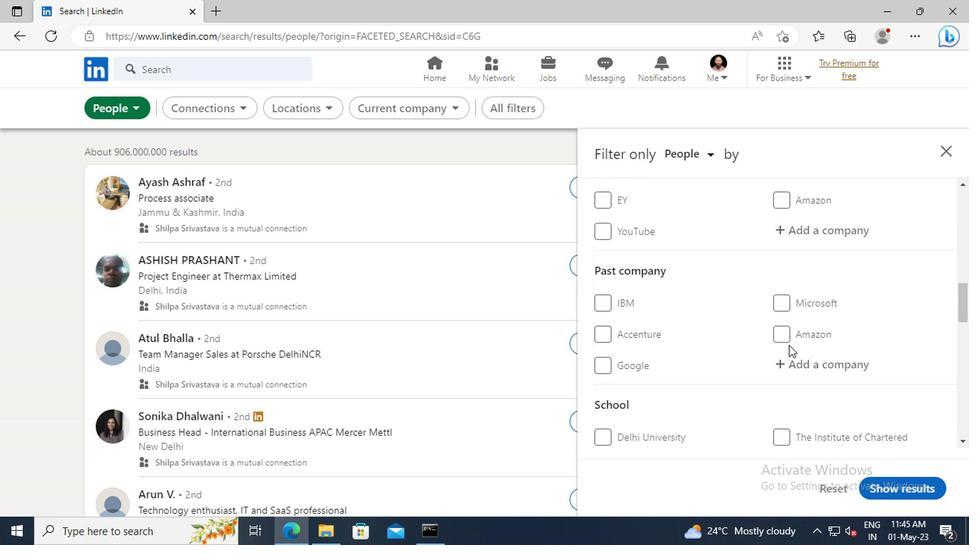 
Action: Mouse scrolled (786, 346) with delta (0, 0)
Screenshot: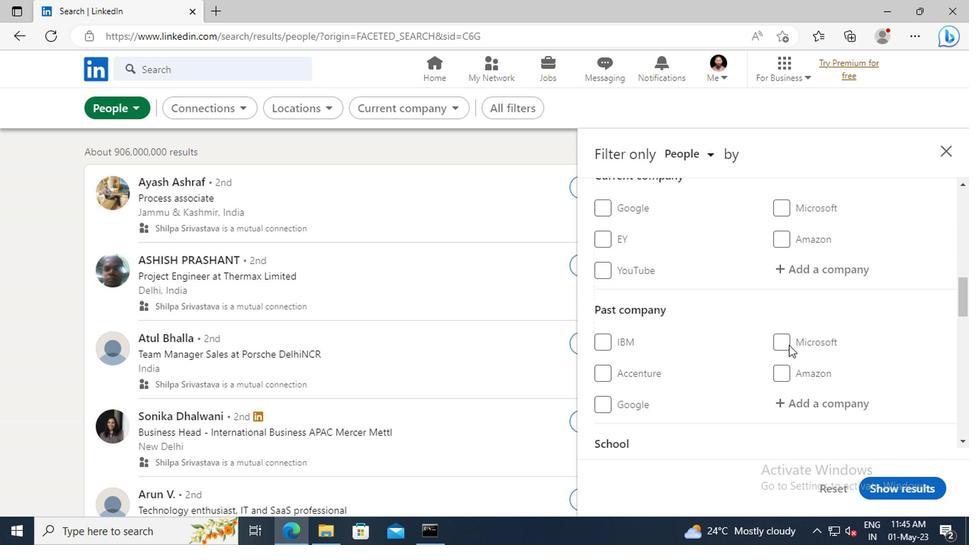 
Action: Mouse moved to (791, 314)
Screenshot: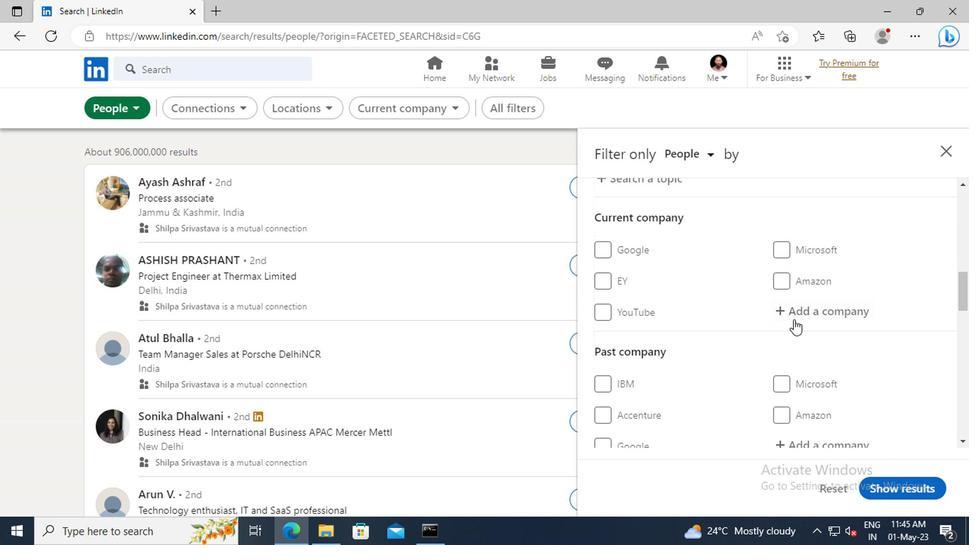 
Action: Mouse pressed left at (791, 314)
Screenshot: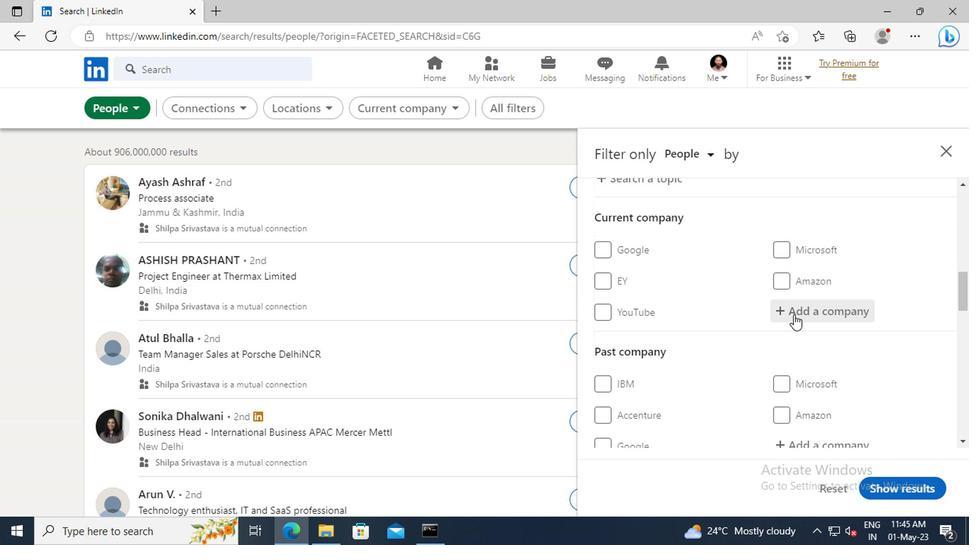 
Action: Key pressed <Key.shift>ASSEMBLY<Key.space><Key.shift>GLO
Screenshot: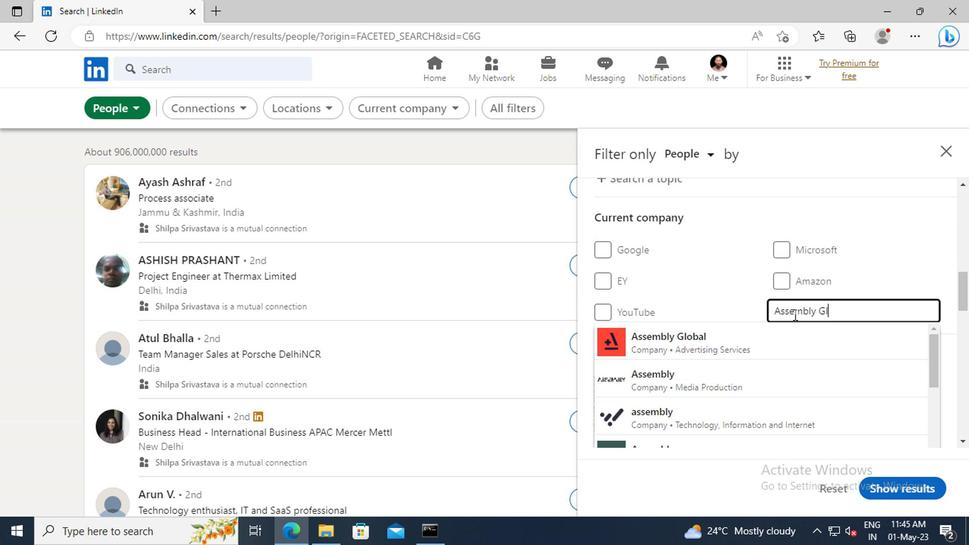 
Action: Mouse moved to (751, 338)
Screenshot: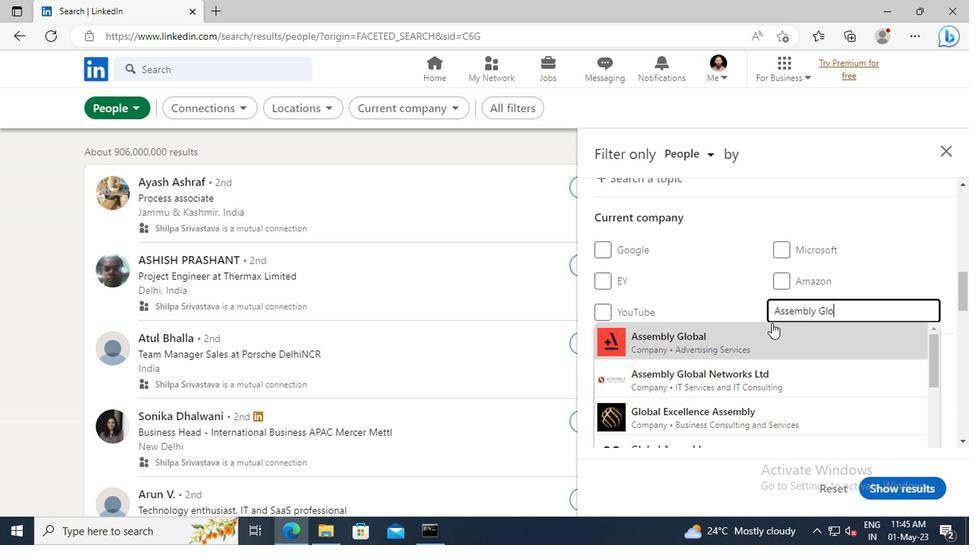 
Action: Mouse pressed left at (751, 338)
Screenshot: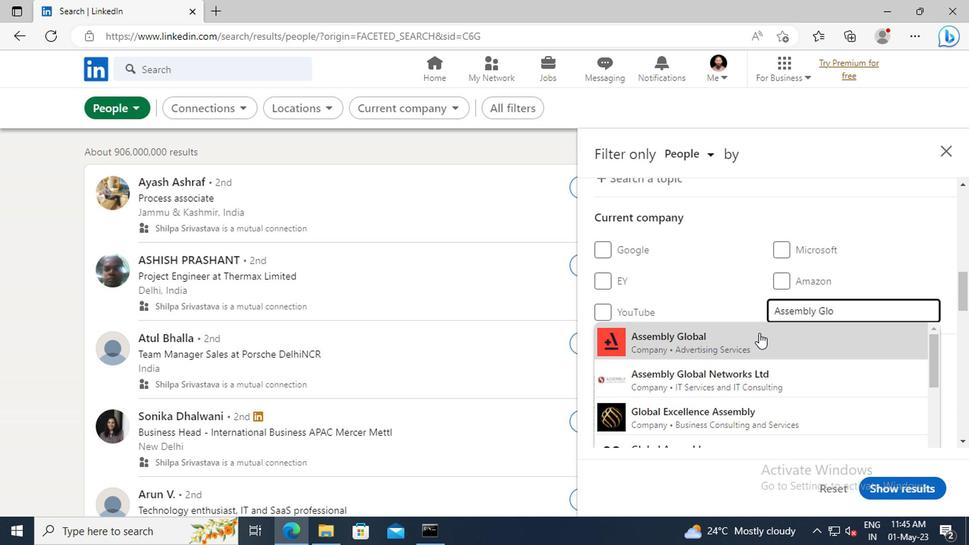 
Action: Mouse scrolled (751, 337) with delta (0, -1)
Screenshot: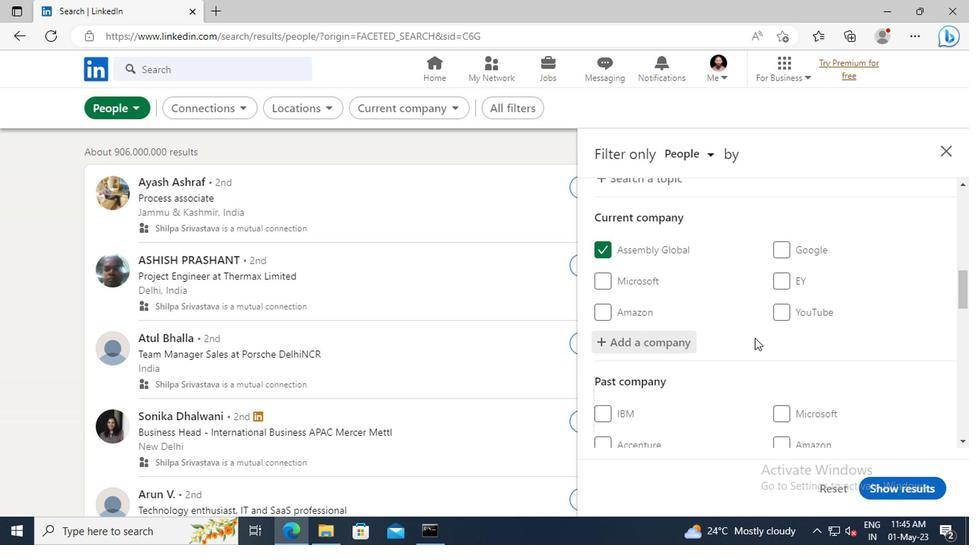 
Action: Mouse moved to (749, 315)
Screenshot: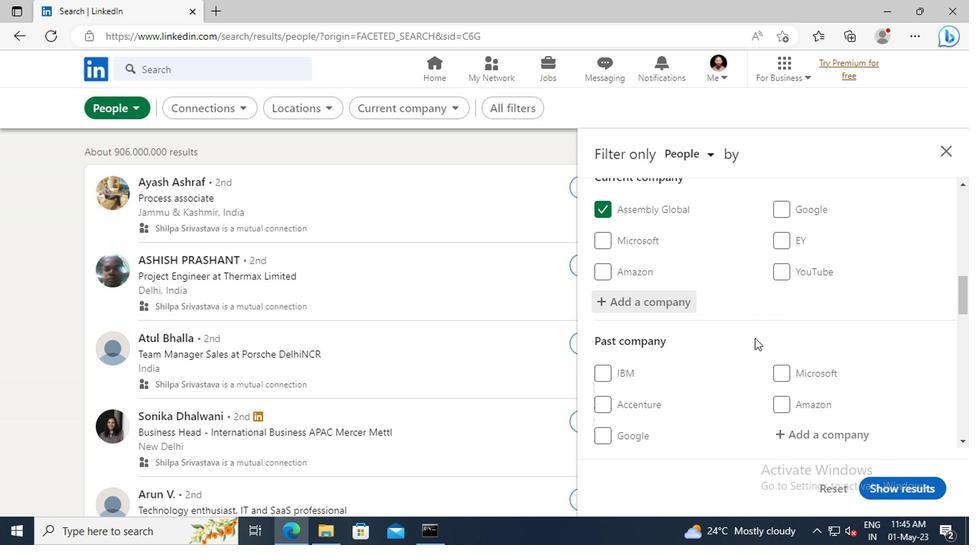
Action: Mouse scrolled (749, 314) with delta (0, -1)
Screenshot: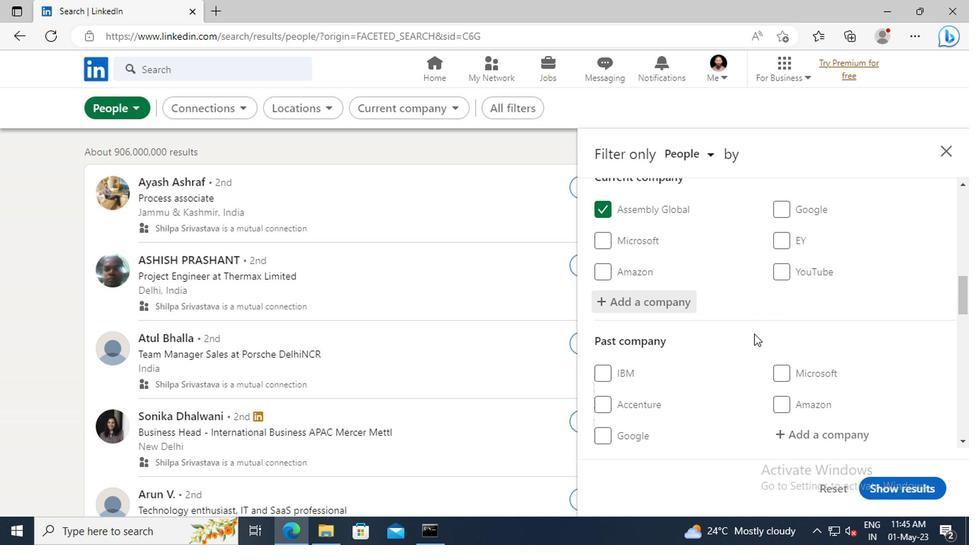 
Action: Mouse scrolled (749, 314) with delta (0, -1)
Screenshot: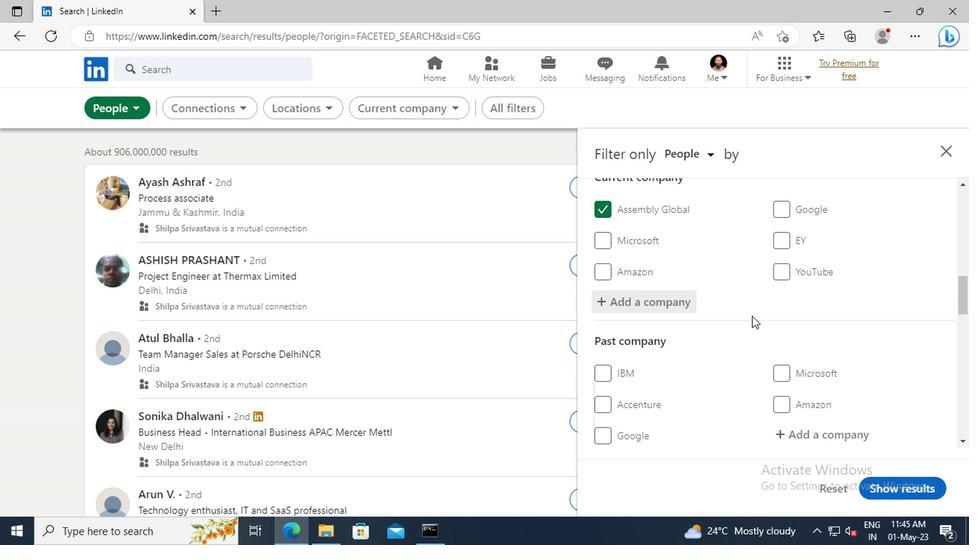 
Action: Mouse moved to (751, 310)
Screenshot: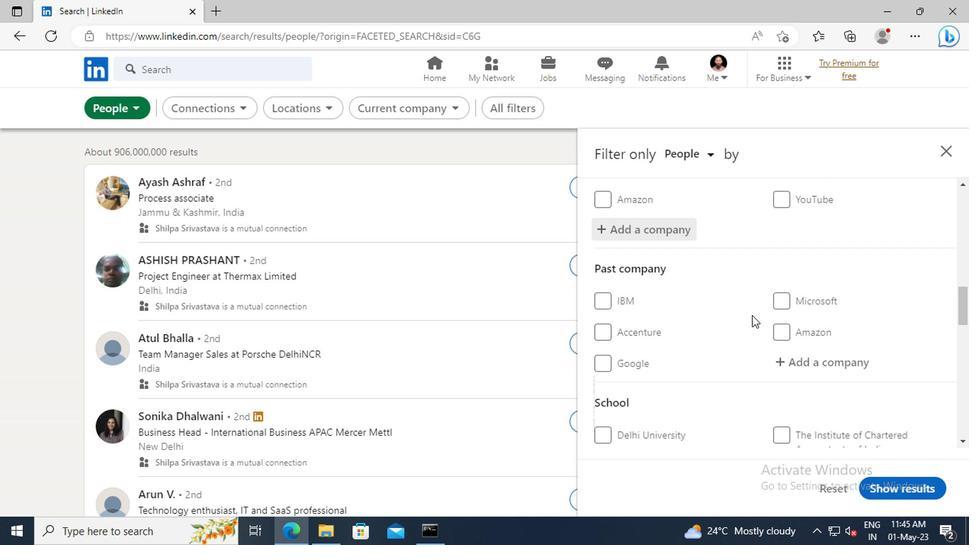 
Action: Mouse scrolled (751, 309) with delta (0, -1)
Screenshot: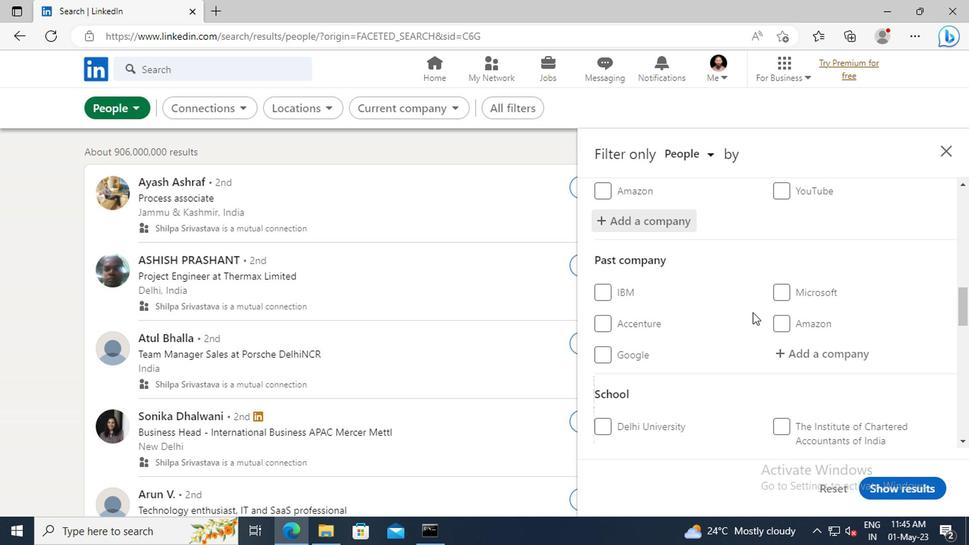 
Action: Mouse scrolled (751, 309) with delta (0, -1)
Screenshot: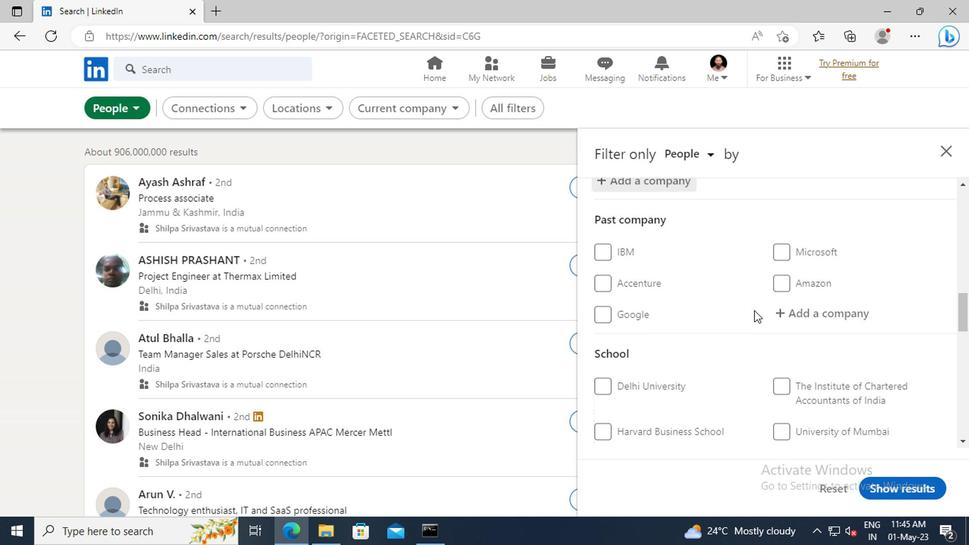 
Action: Mouse scrolled (751, 309) with delta (0, -1)
Screenshot: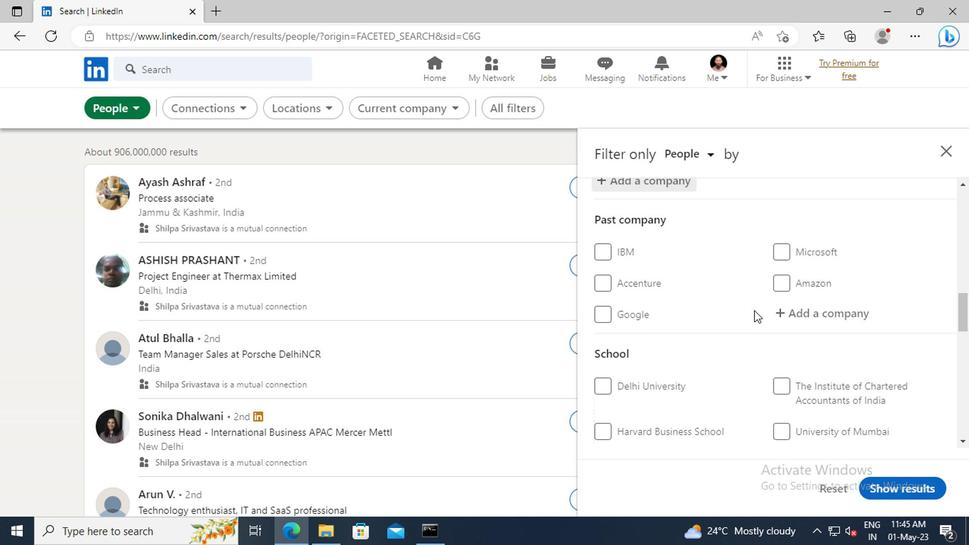 
Action: Mouse scrolled (751, 309) with delta (0, -1)
Screenshot: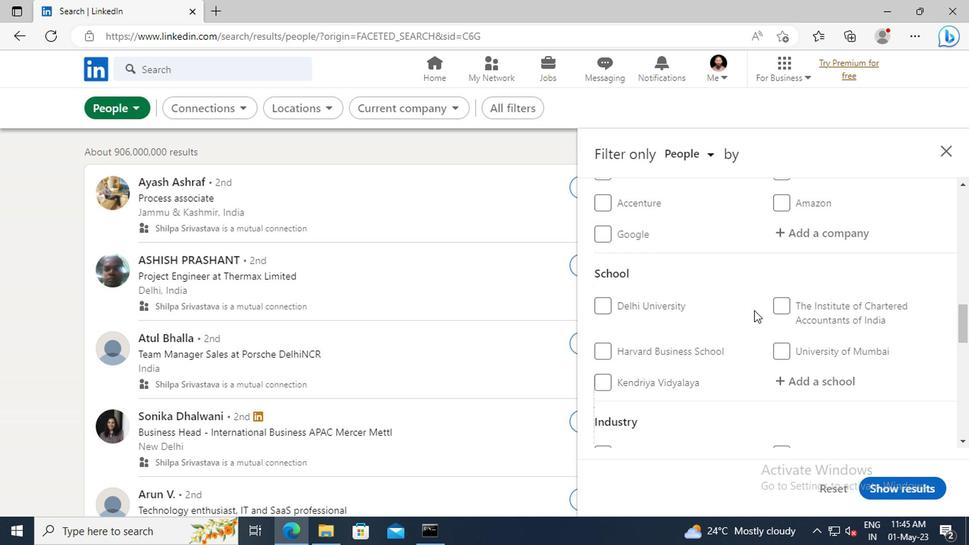 
Action: Mouse scrolled (751, 309) with delta (0, -1)
Screenshot: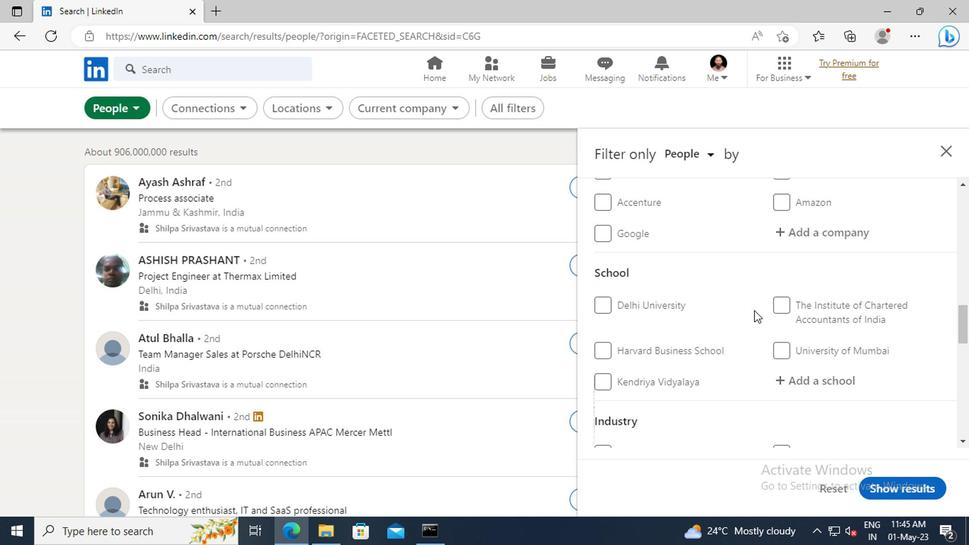
Action: Mouse moved to (781, 302)
Screenshot: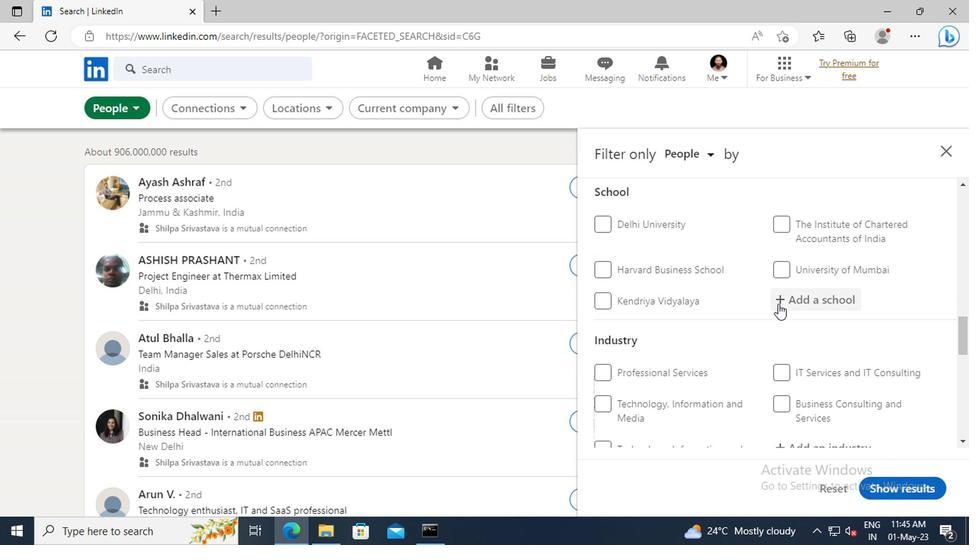 
Action: Mouse pressed left at (781, 302)
Screenshot: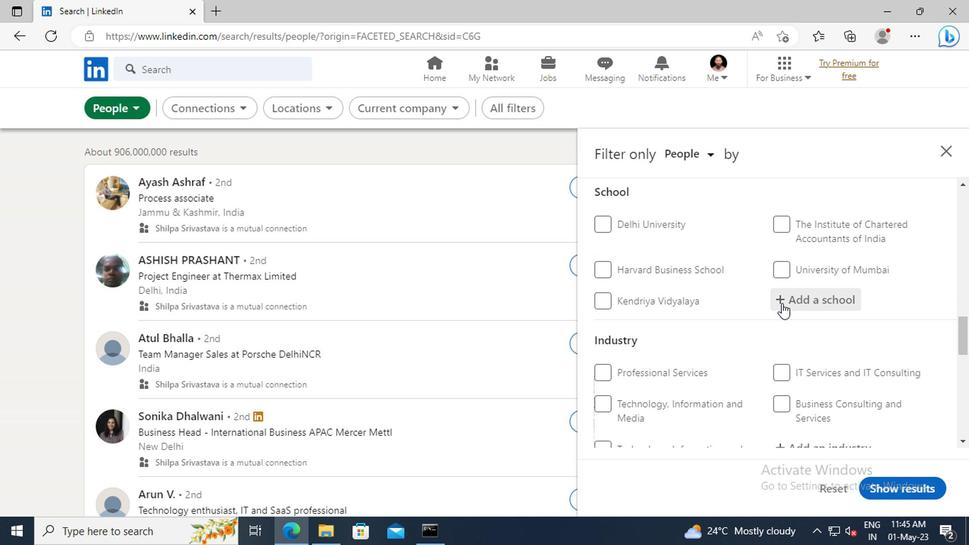 
Action: Key pressed <Key.shift>SRI<Key.space><Key.shift>AURO
Screenshot: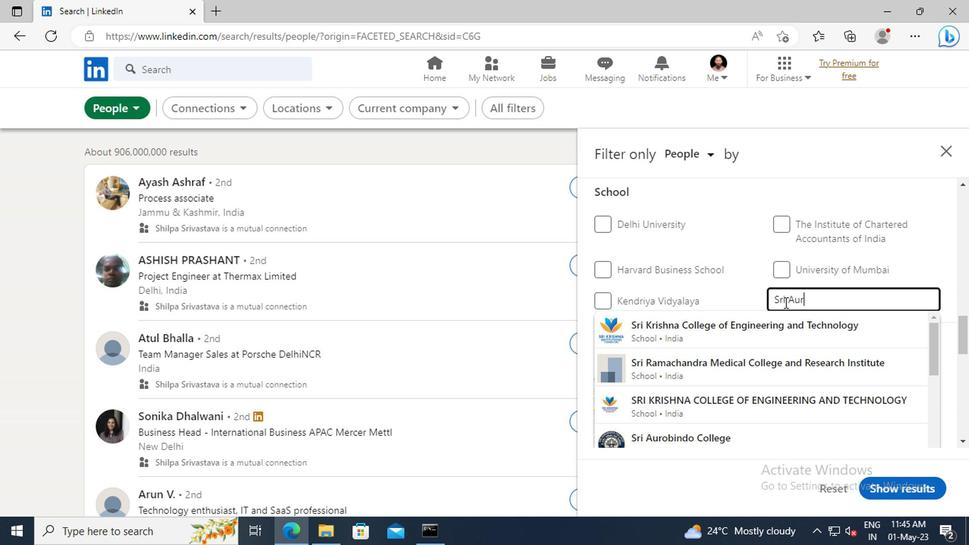 
Action: Mouse moved to (764, 325)
Screenshot: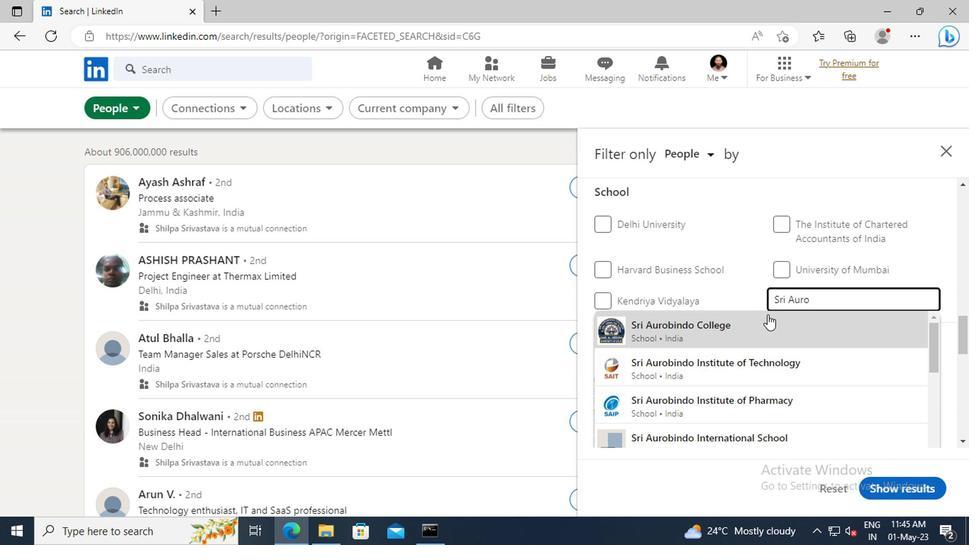 
Action: Mouse pressed left at (764, 325)
Screenshot: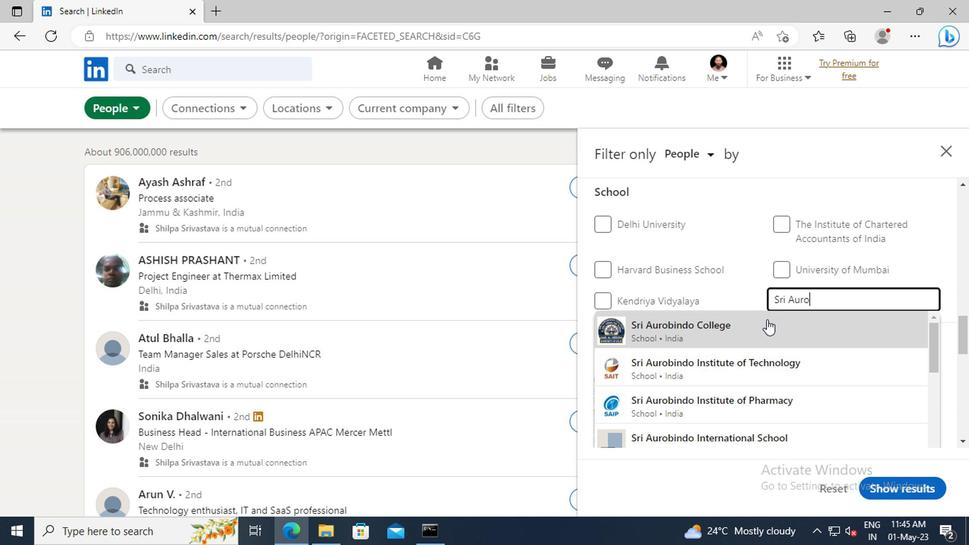 
Action: Mouse scrolled (764, 324) with delta (0, 0)
Screenshot: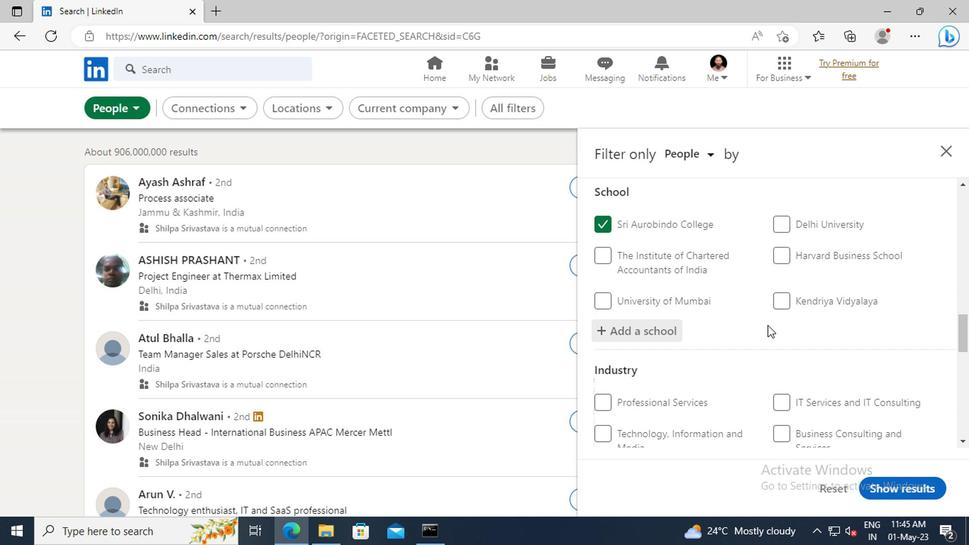 
Action: Mouse scrolled (764, 324) with delta (0, 0)
Screenshot: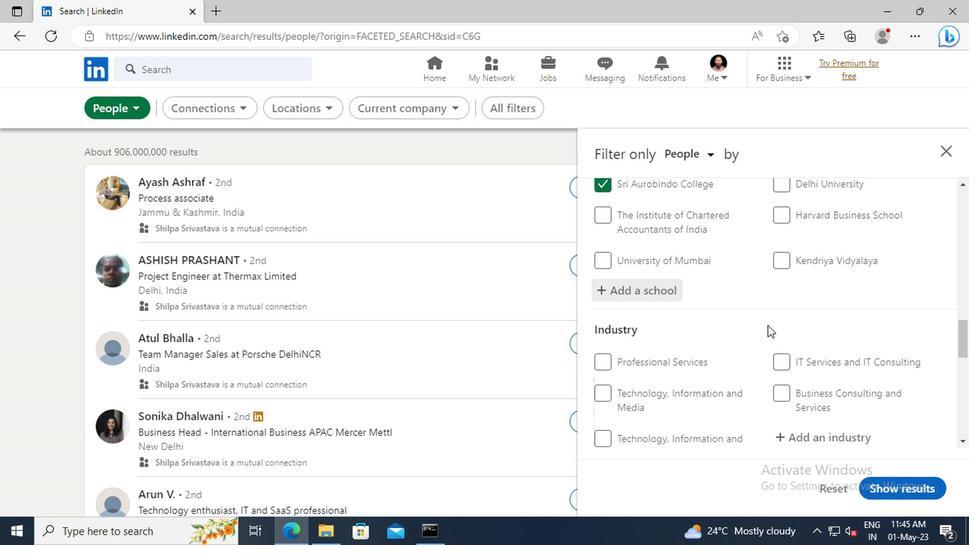 
Action: Mouse scrolled (764, 324) with delta (0, 0)
Screenshot: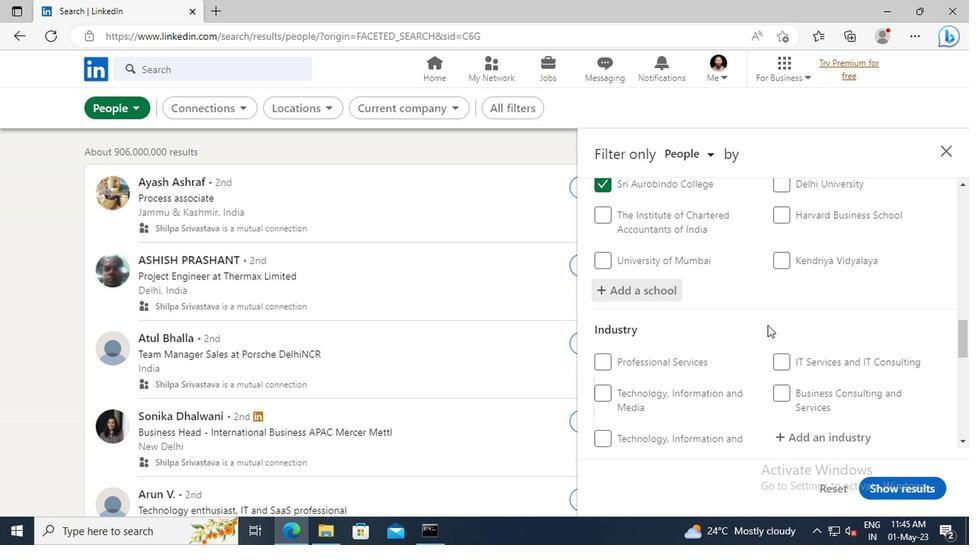 
Action: Mouse moved to (765, 314)
Screenshot: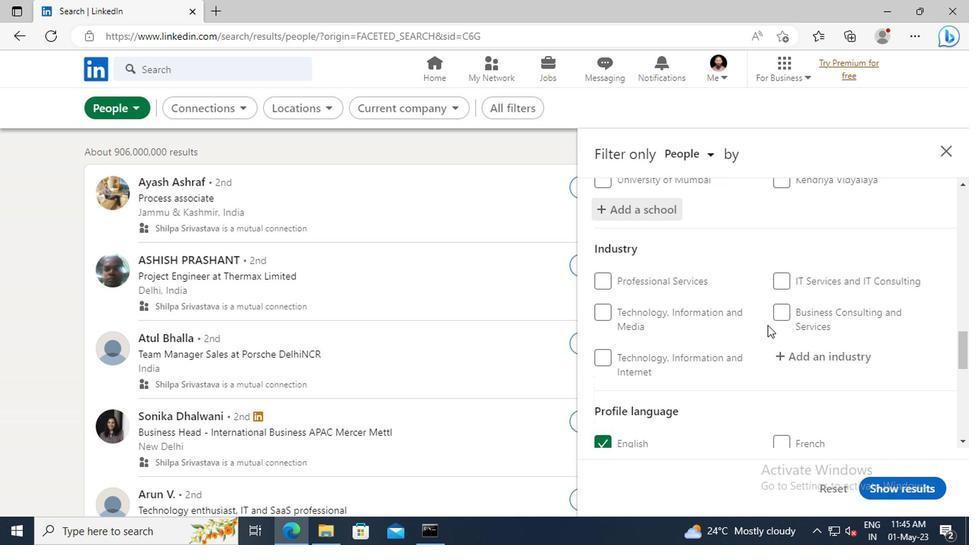
Action: Mouse scrolled (765, 314) with delta (0, 0)
Screenshot: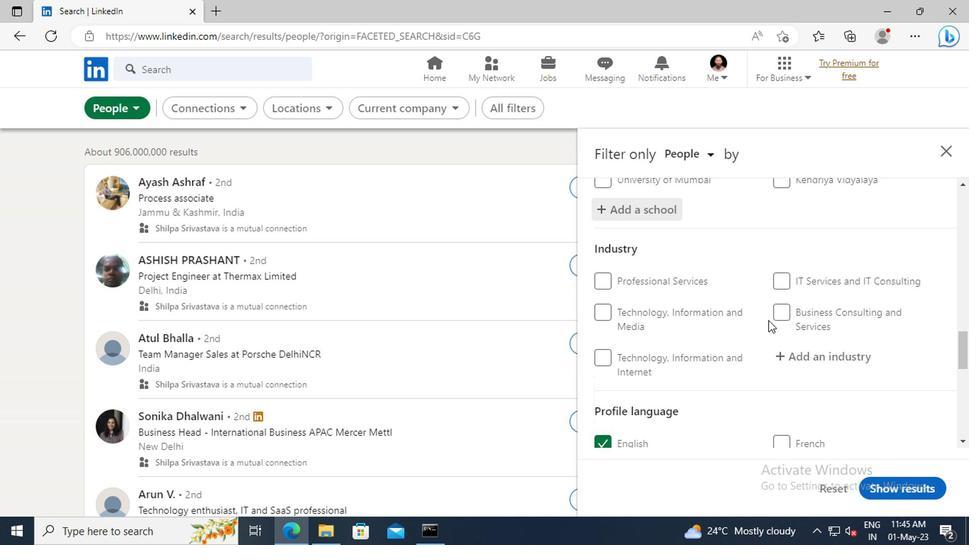 
Action: Mouse moved to (786, 320)
Screenshot: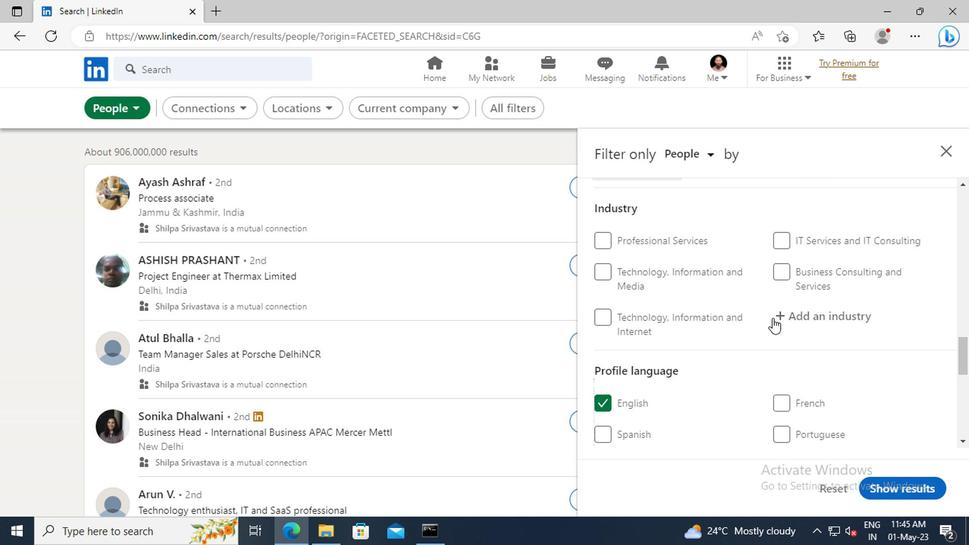 
Action: Mouse pressed left at (786, 320)
Screenshot: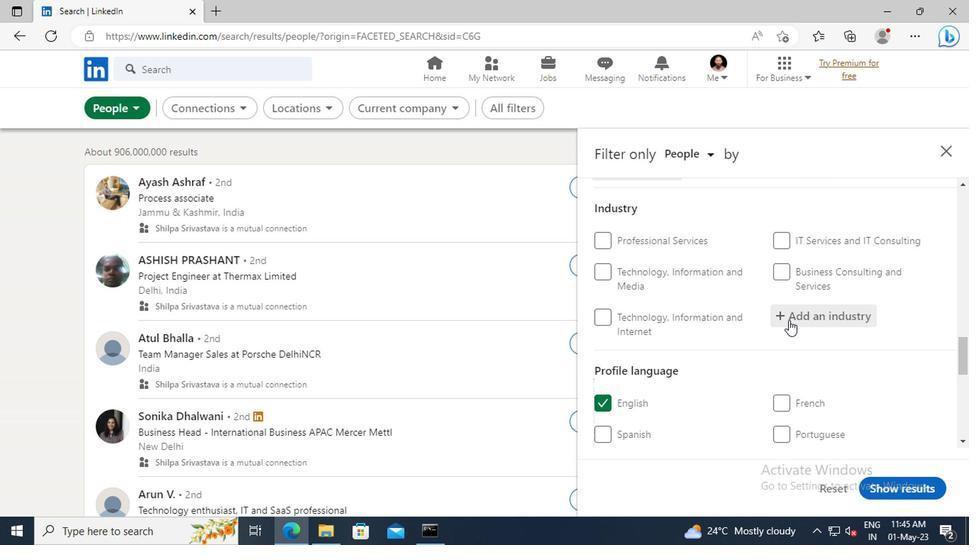 
Action: Key pressed <Key.shift>SPECIALTY<Key.space><Key.shift>TR
Screenshot: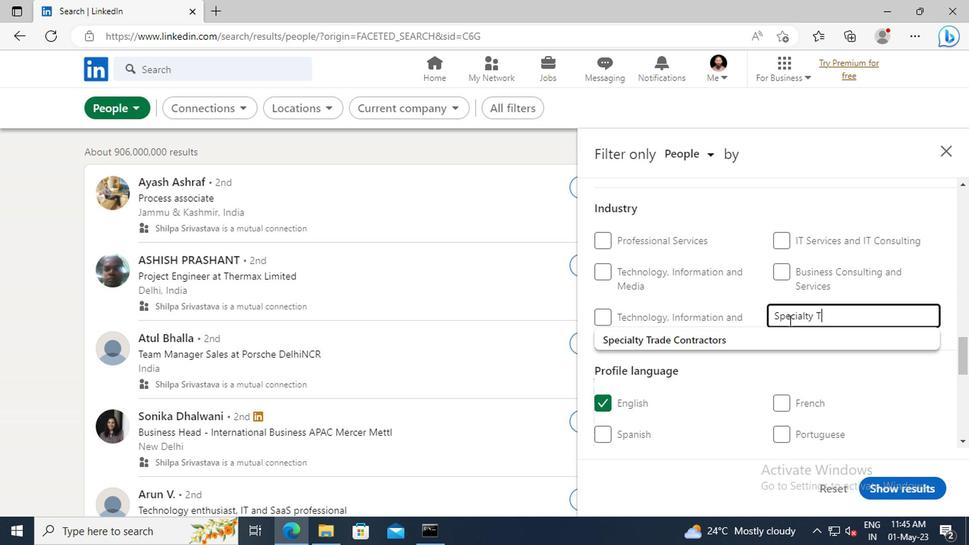 
Action: Mouse moved to (750, 338)
Screenshot: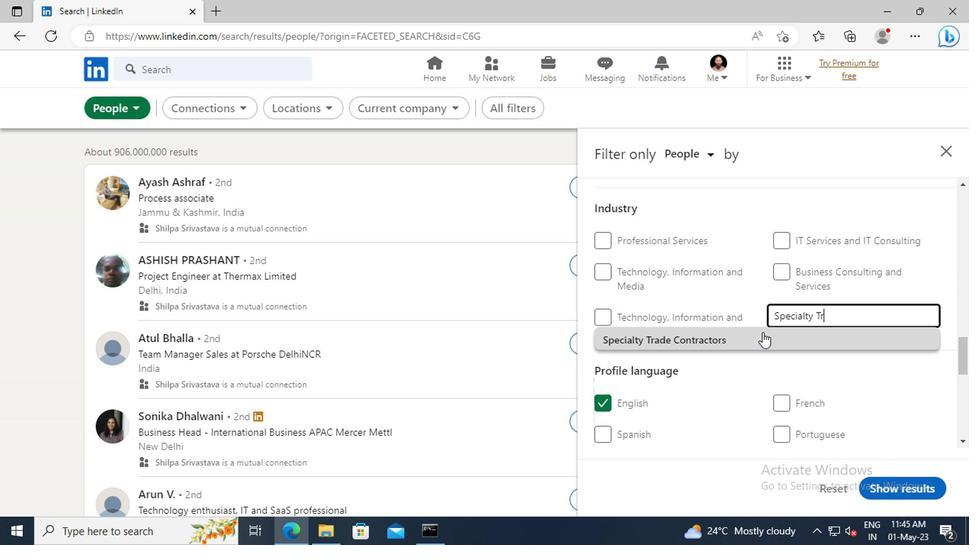
Action: Mouse pressed left at (750, 338)
Screenshot: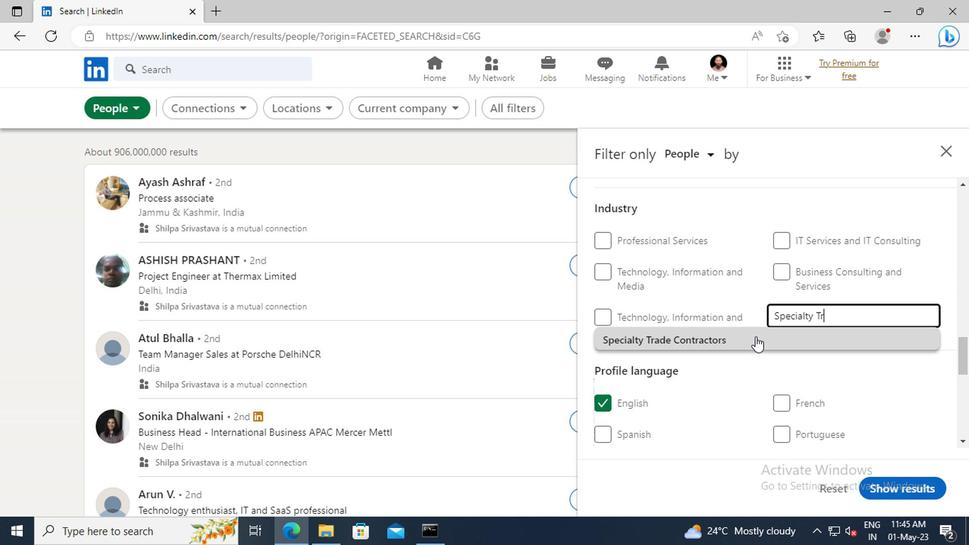 
Action: Mouse scrolled (750, 337) with delta (0, -1)
Screenshot: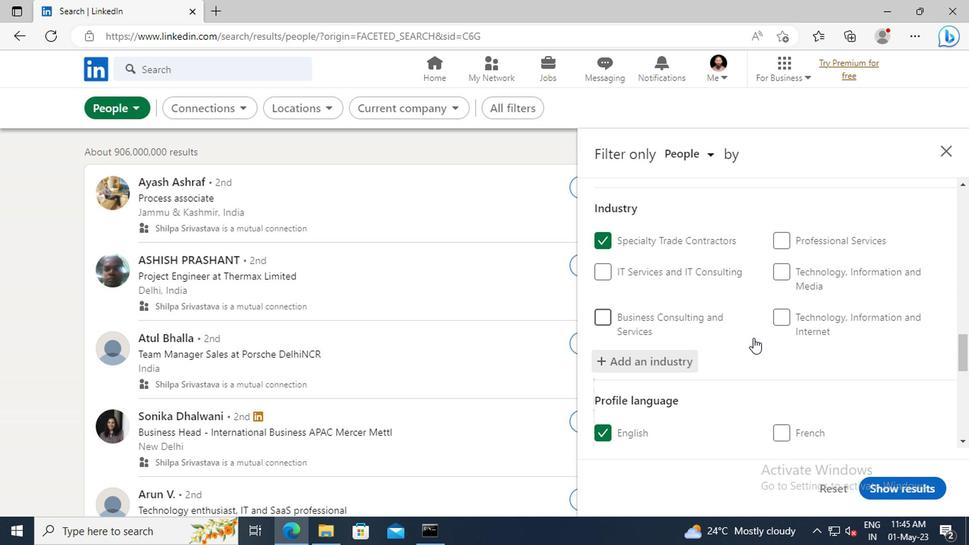 
Action: Mouse scrolled (750, 337) with delta (0, -1)
Screenshot: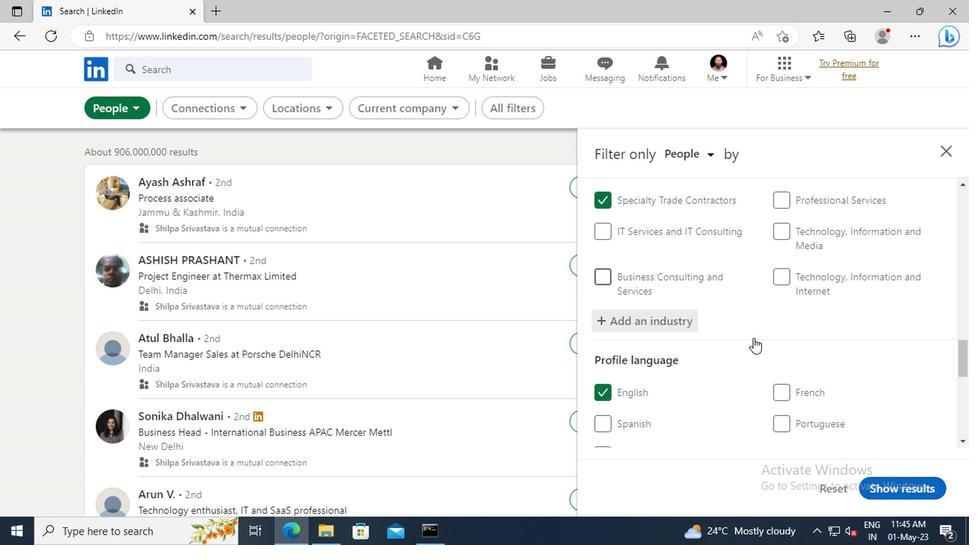 
Action: Mouse scrolled (750, 337) with delta (0, -1)
Screenshot: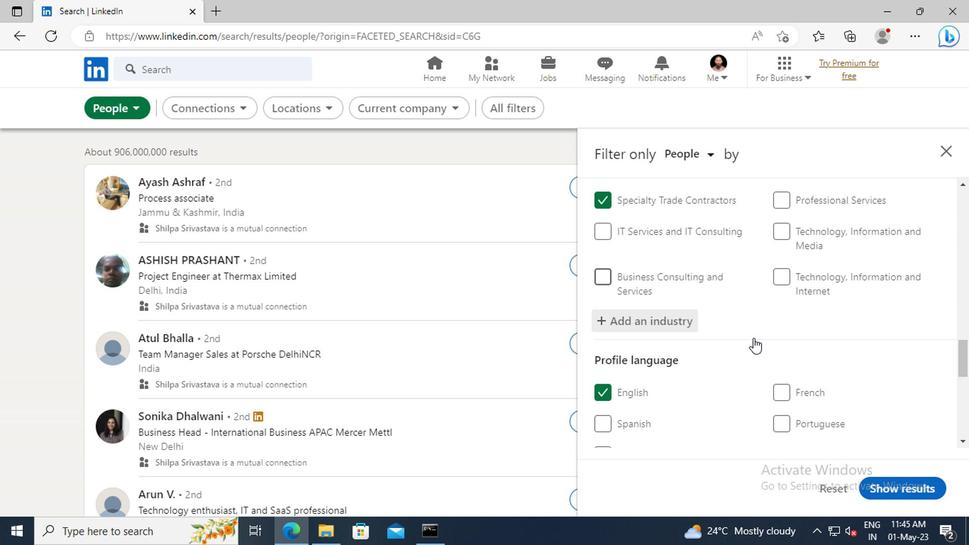 
Action: Mouse scrolled (750, 337) with delta (0, -1)
Screenshot: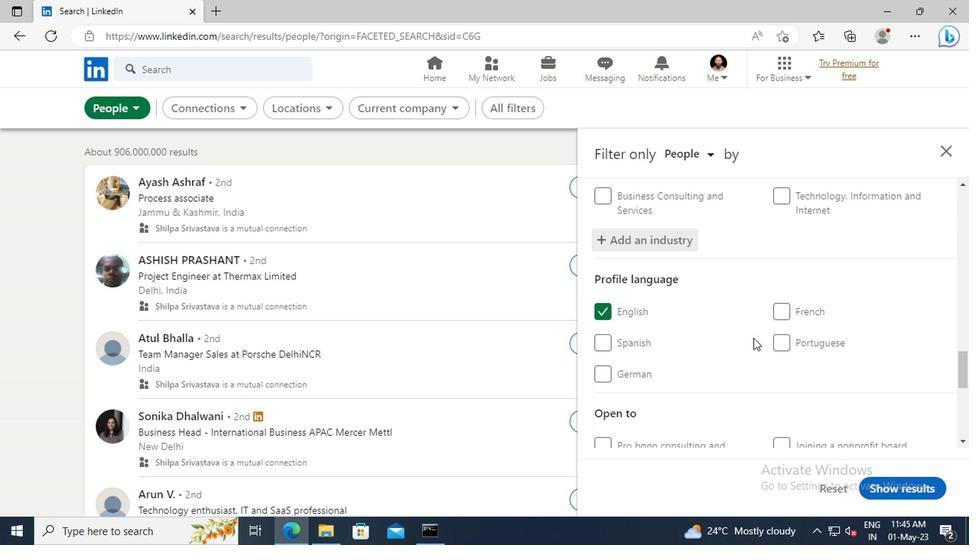 
Action: Mouse scrolled (750, 337) with delta (0, -1)
Screenshot: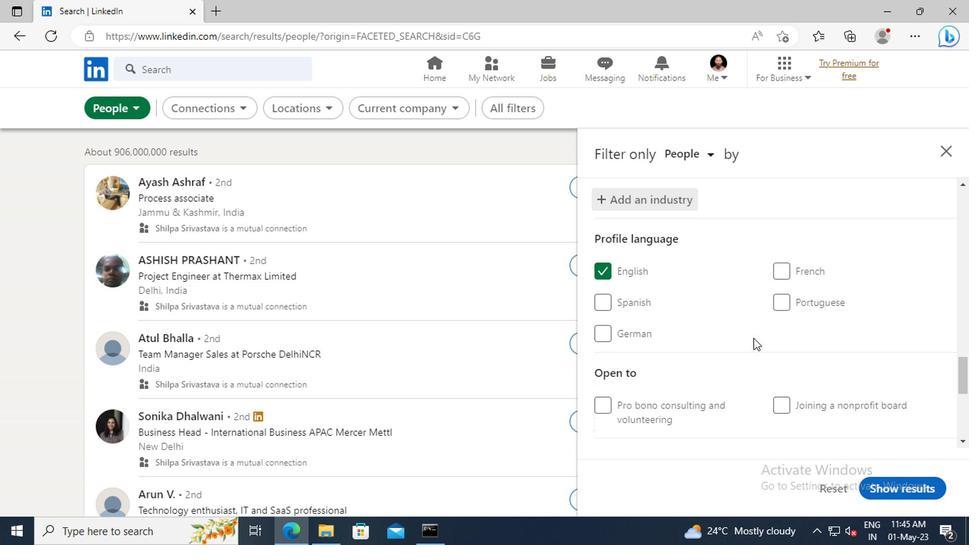 
Action: Mouse scrolled (750, 337) with delta (0, -1)
Screenshot: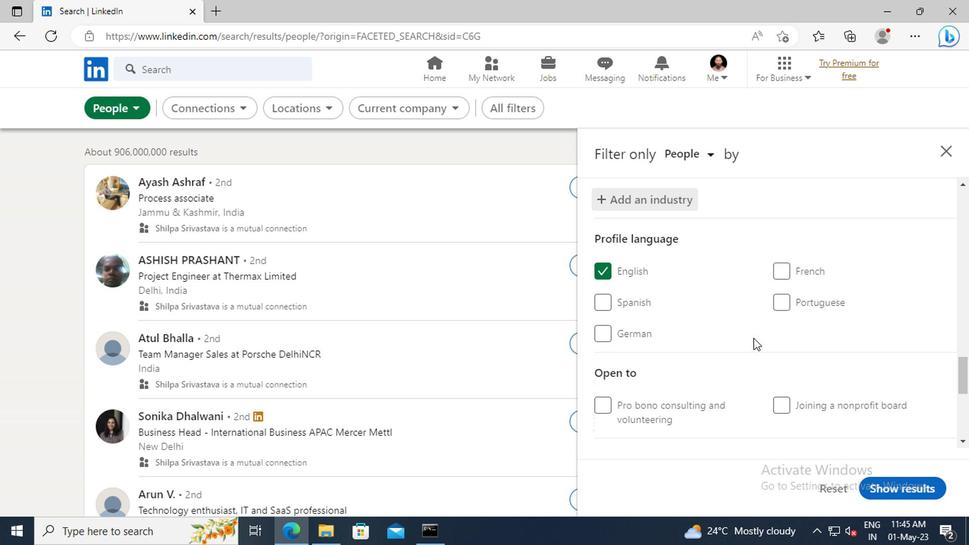 
Action: Mouse scrolled (750, 337) with delta (0, -1)
Screenshot: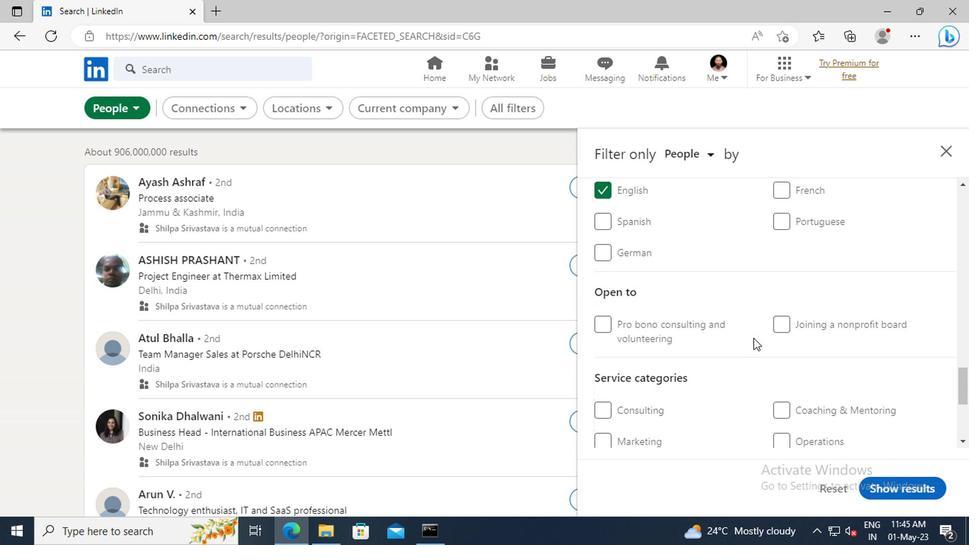 
Action: Mouse scrolled (750, 337) with delta (0, -1)
Screenshot: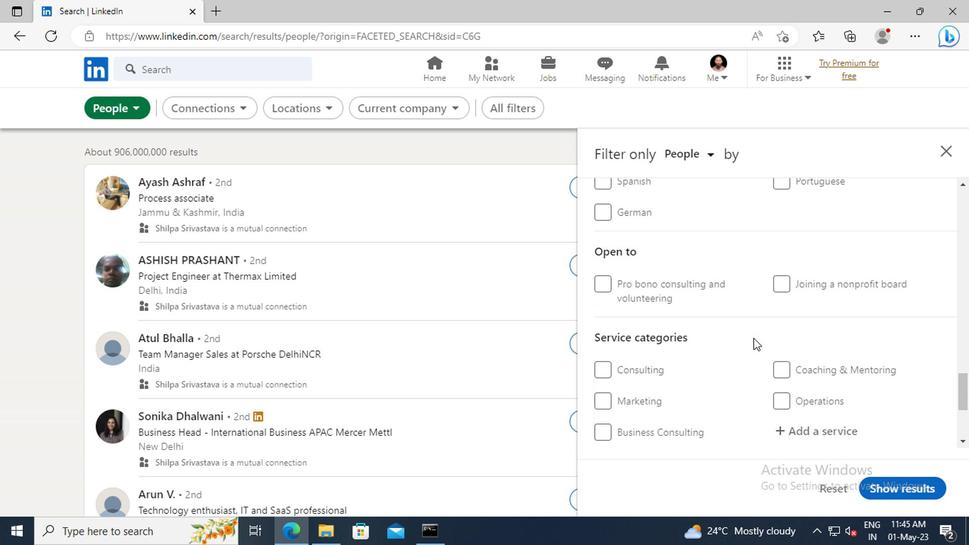 
Action: Mouse scrolled (750, 337) with delta (0, -1)
Screenshot: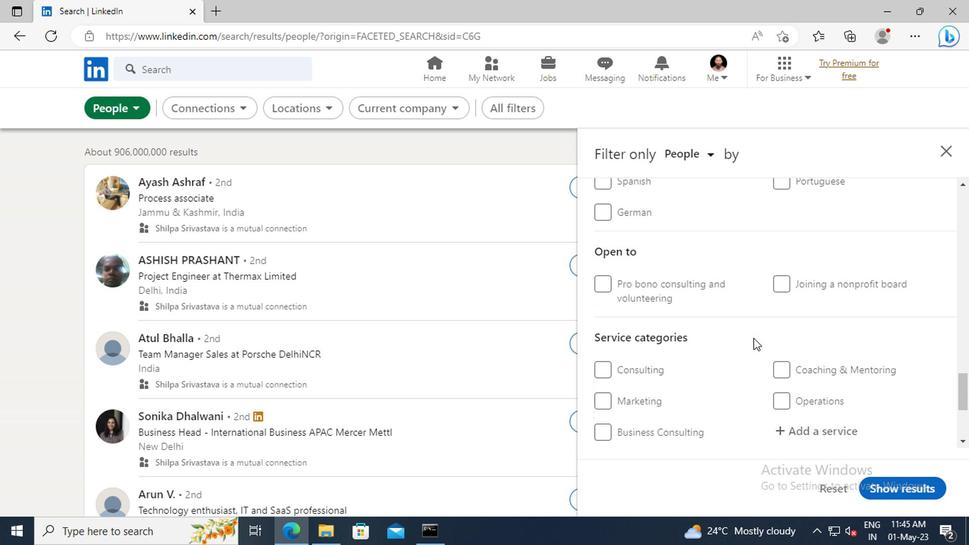 
Action: Mouse moved to (791, 357)
Screenshot: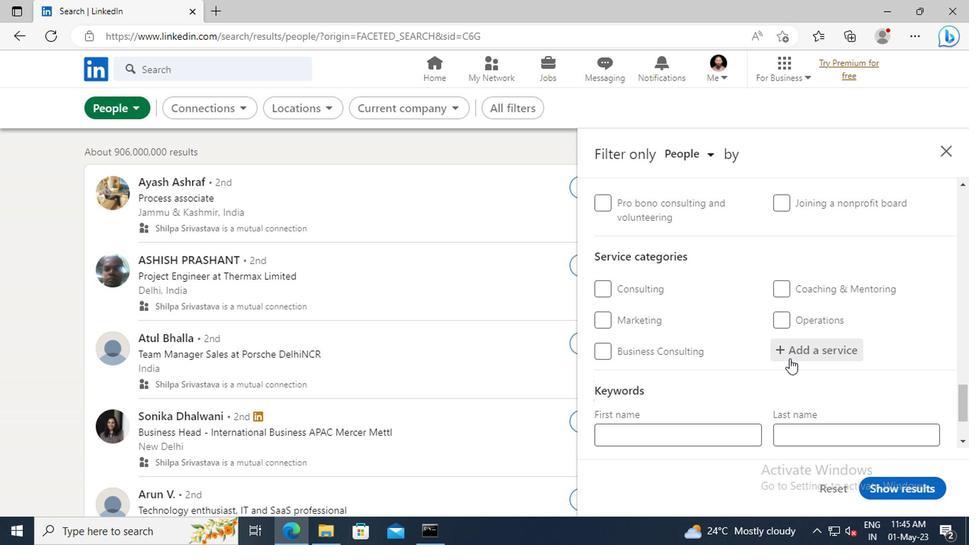 
Action: Mouse pressed left at (791, 357)
Screenshot: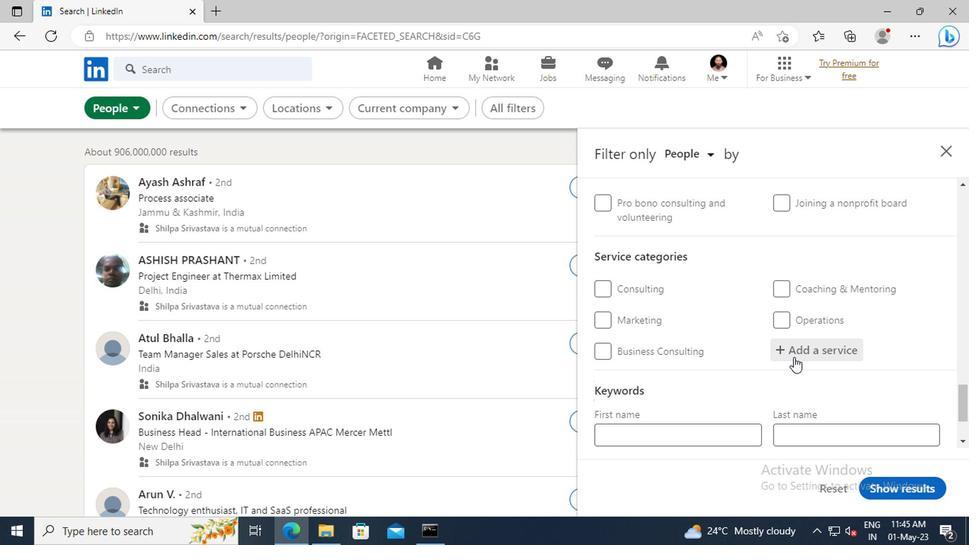 
Action: Key pressed <Key.shift>GRANT<Key.space>
Screenshot: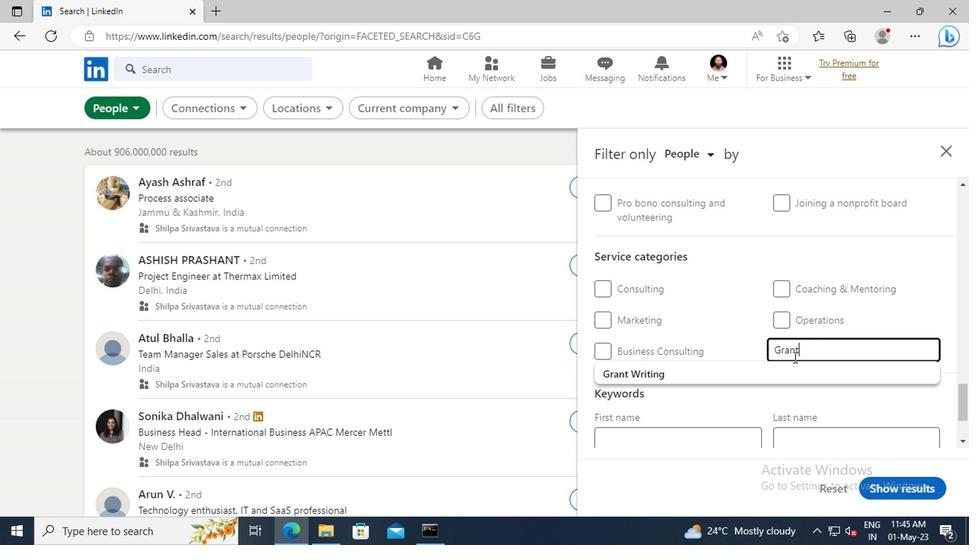 
Action: Mouse moved to (768, 370)
Screenshot: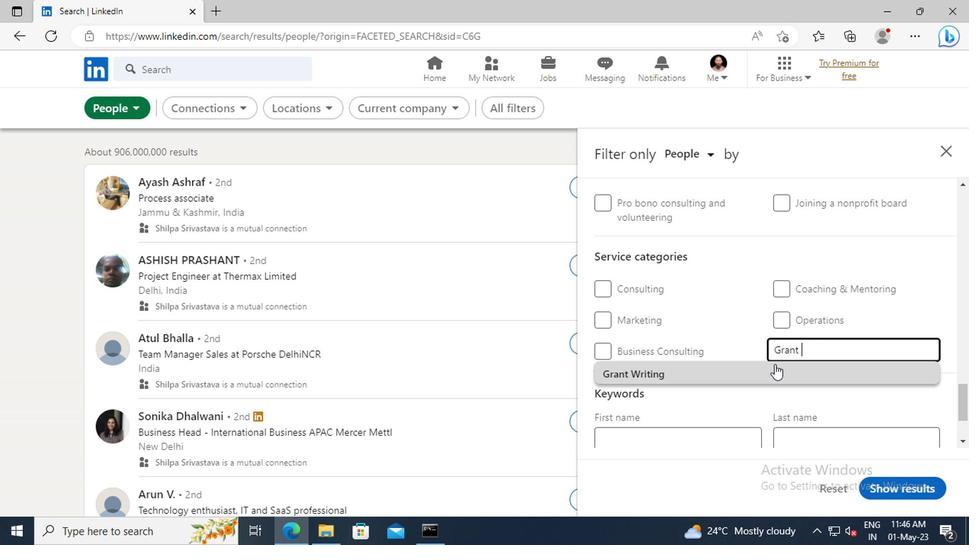 
Action: Mouse pressed left at (768, 370)
Screenshot: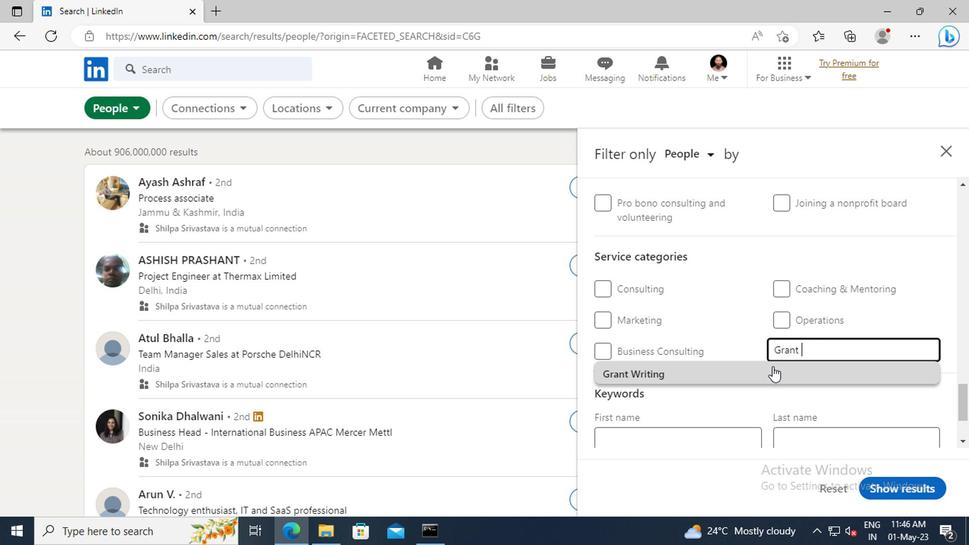 
Action: Mouse scrolled (768, 370) with delta (0, 0)
Screenshot: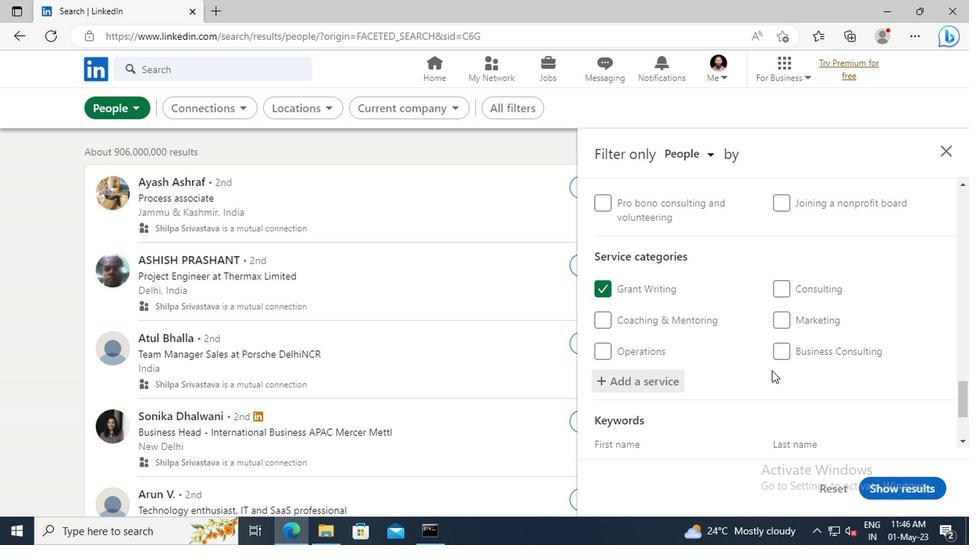 
Action: Mouse scrolled (768, 370) with delta (0, 0)
Screenshot: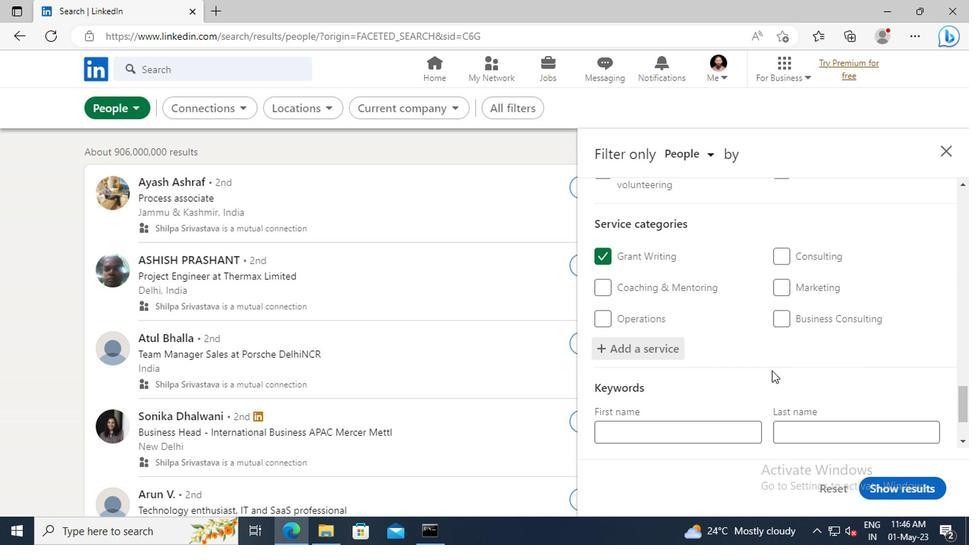 
Action: Mouse scrolled (768, 370) with delta (0, 0)
Screenshot: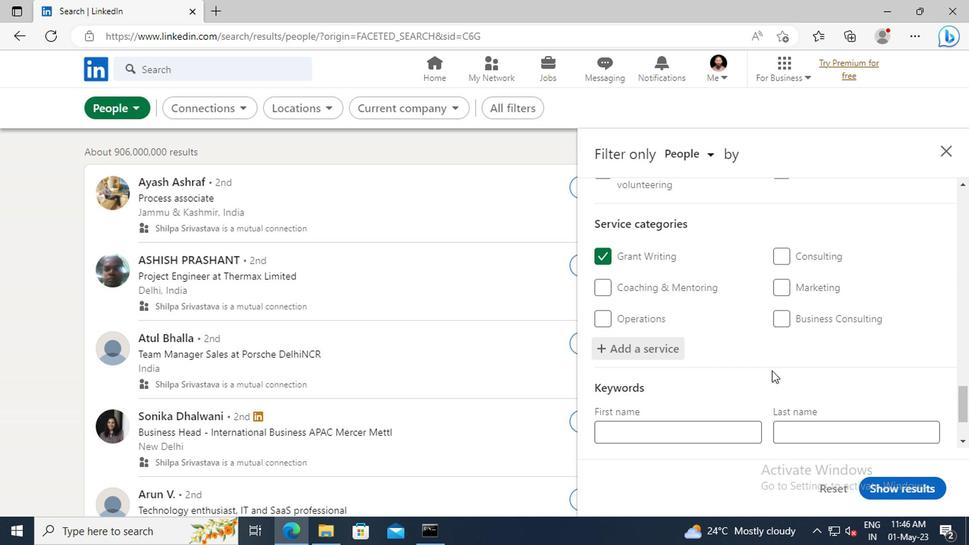 
Action: Mouse scrolled (768, 370) with delta (0, 0)
Screenshot: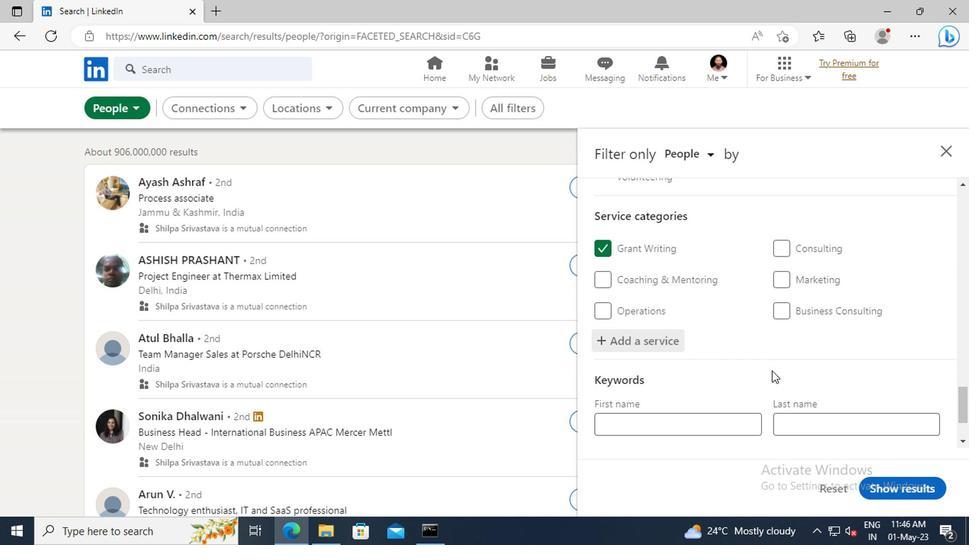
Action: Mouse moved to (632, 388)
Screenshot: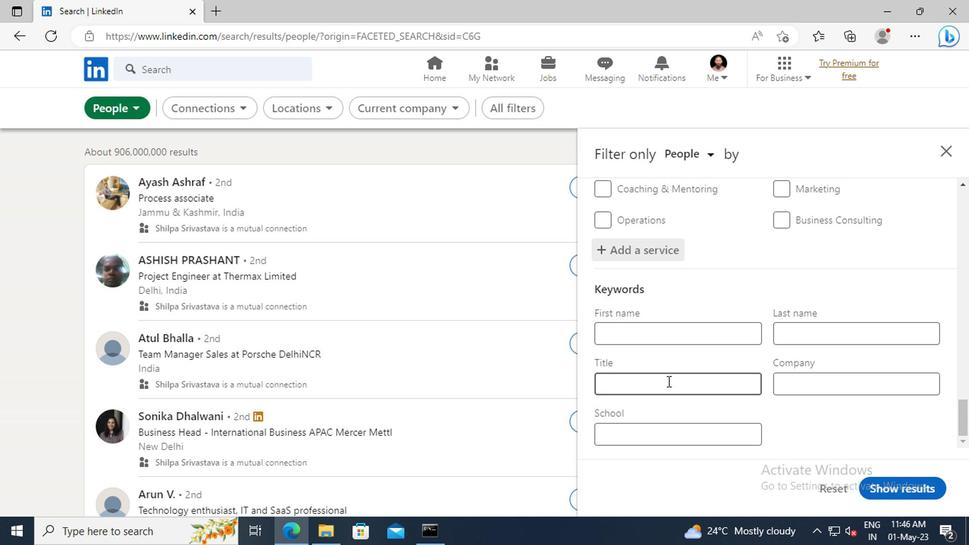 
Action: Mouse pressed left at (632, 388)
Screenshot: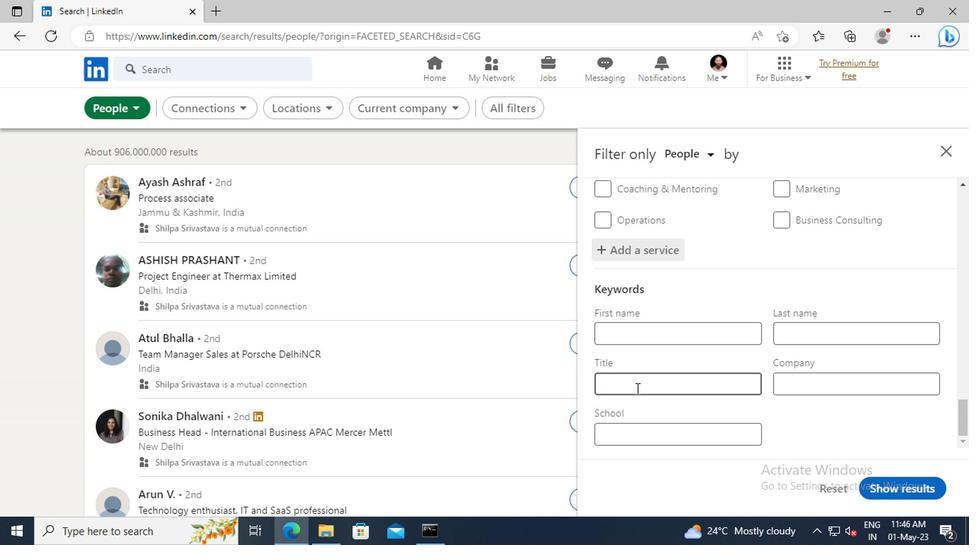 
Action: Key pressed <Key.shift>HOTEL<Key.space><Key.shift>RECEPTIONIST<Key.enter>
Screenshot: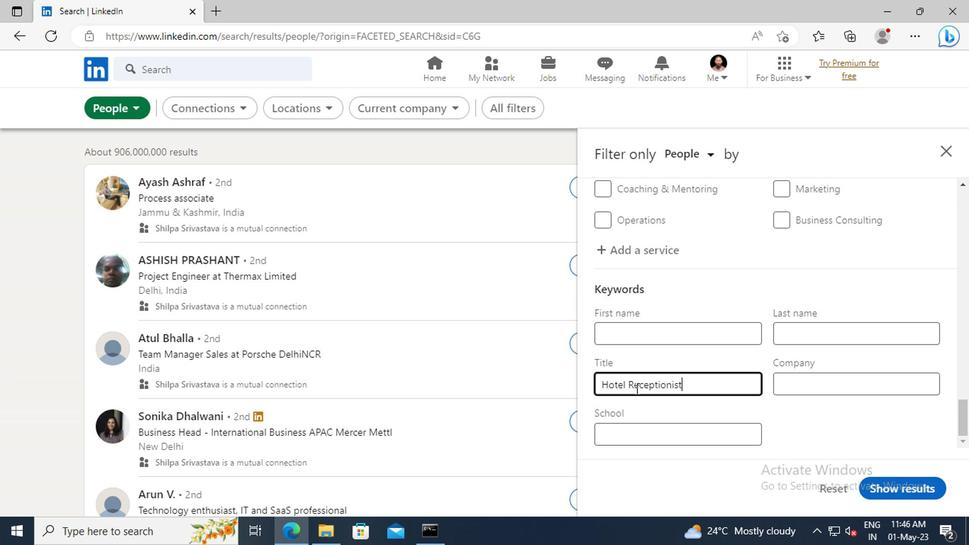 
Action: Mouse moved to (883, 484)
Screenshot: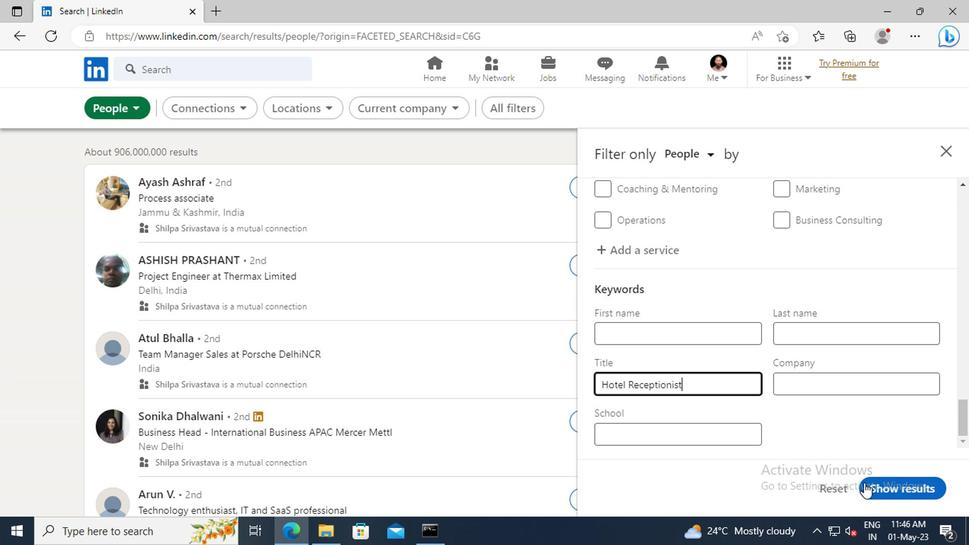 
Action: Mouse pressed left at (883, 484)
Screenshot: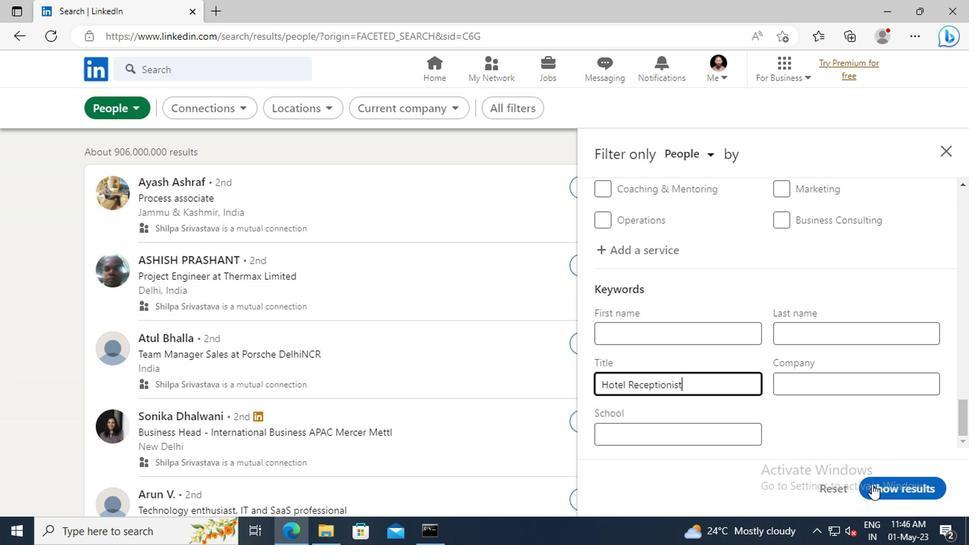 
